 Task: Add a signature Cooper Powell containing Thank you for your support, Cooper Powell to email address softage.10@softage.net and add a label Social media marketing
Action: Mouse moved to (64, 98)
Screenshot: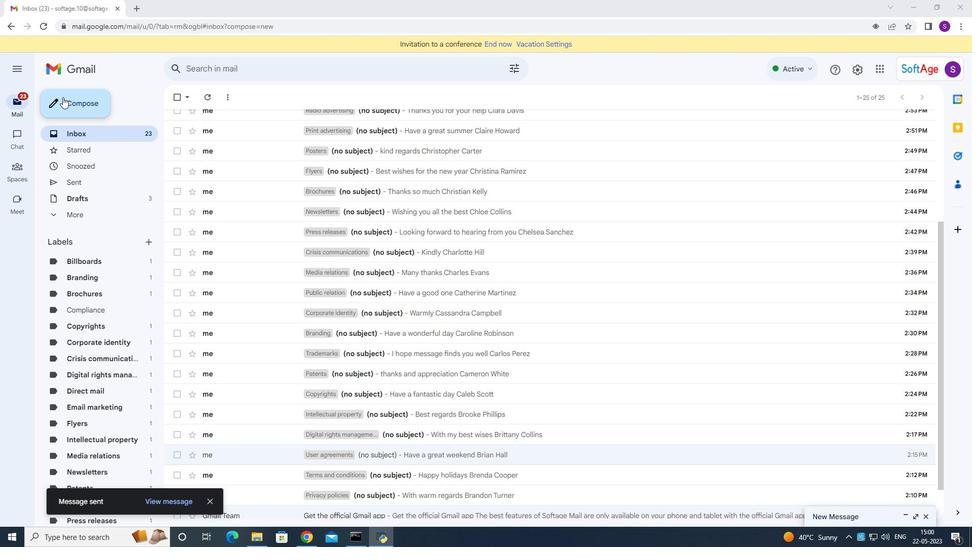 
Action: Mouse pressed left at (64, 98)
Screenshot: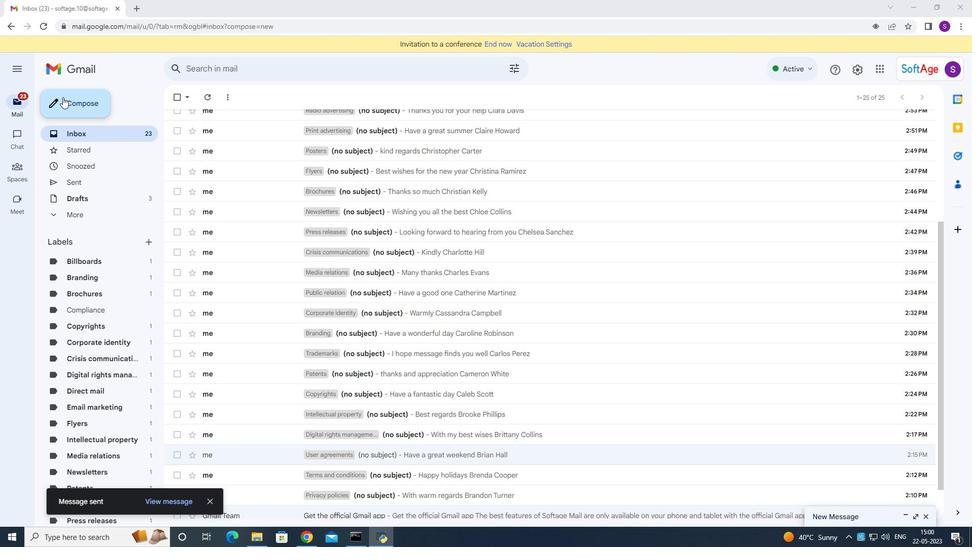 
Action: Mouse moved to (568, 244)
Screenshot: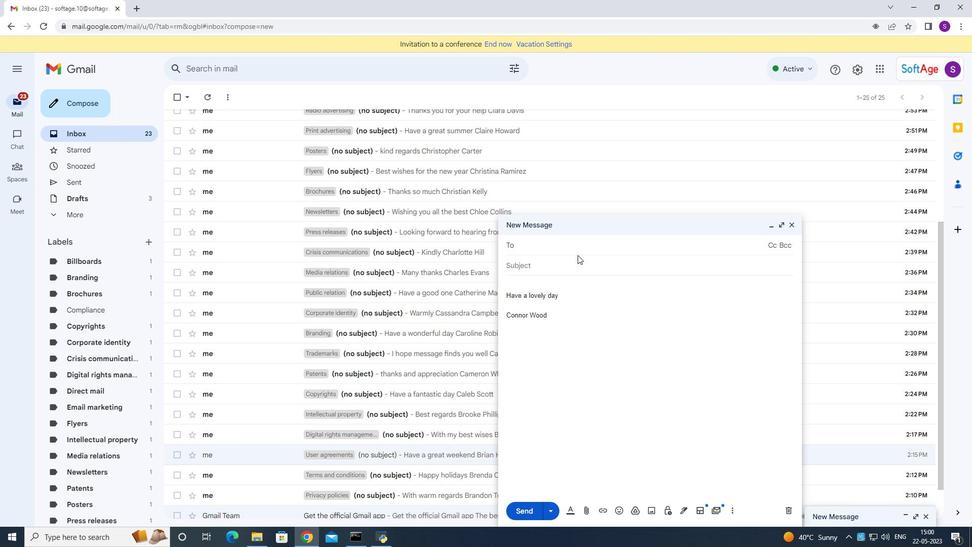 
Action: Mouse pressed left at (568, 244)
Screenshot: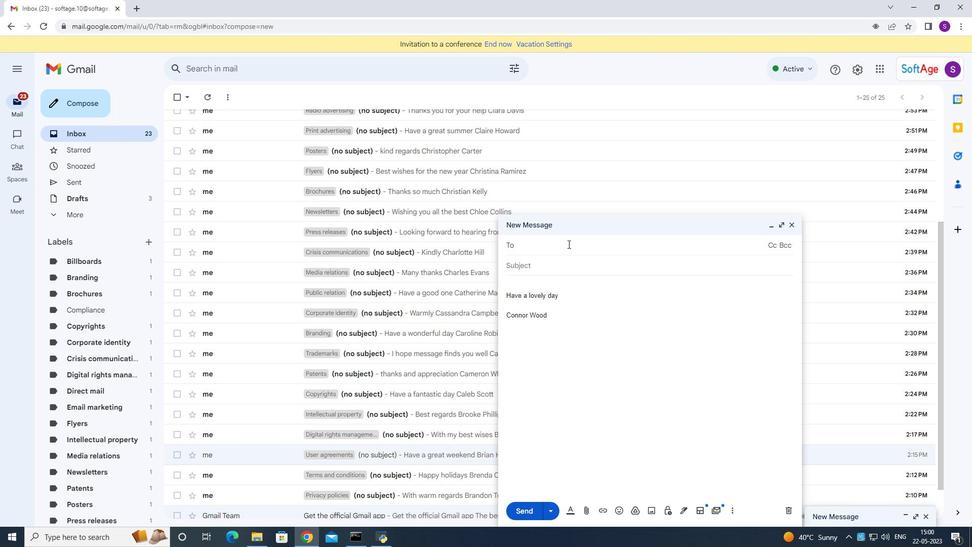 
Action: Mouse moved to (683, 510)
Screenshot: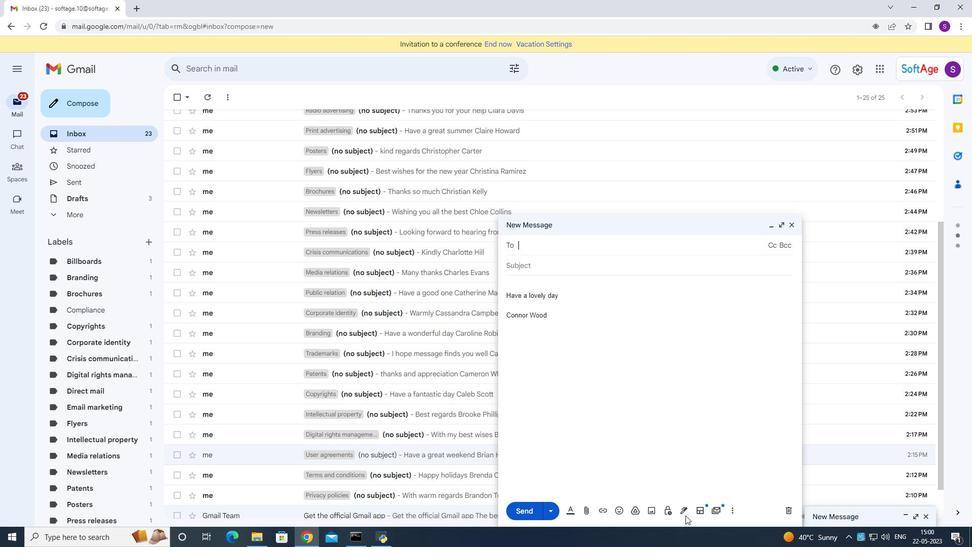 
Action: Mouse pressed left at (683, 510)
Screenshot: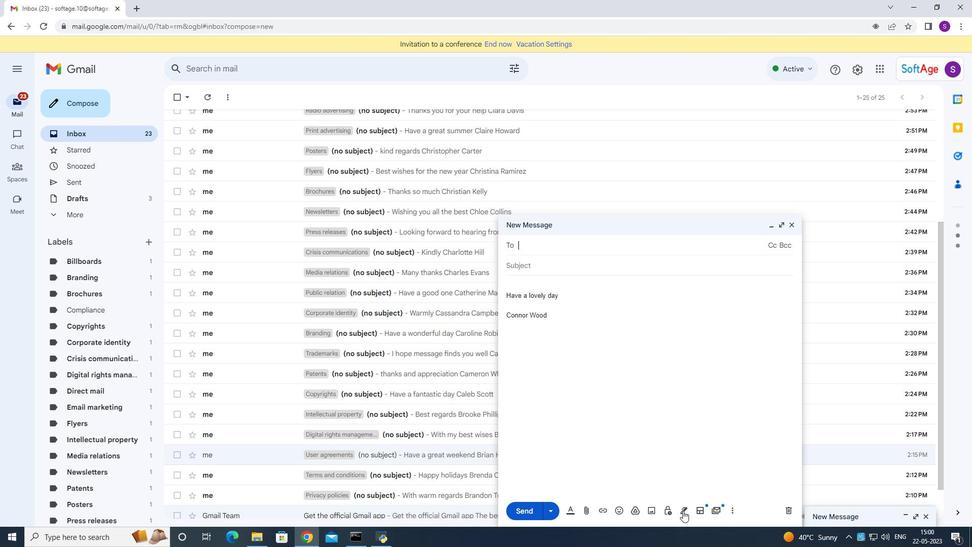 
Action: Mouse moved to (712, 452)
Screenshot: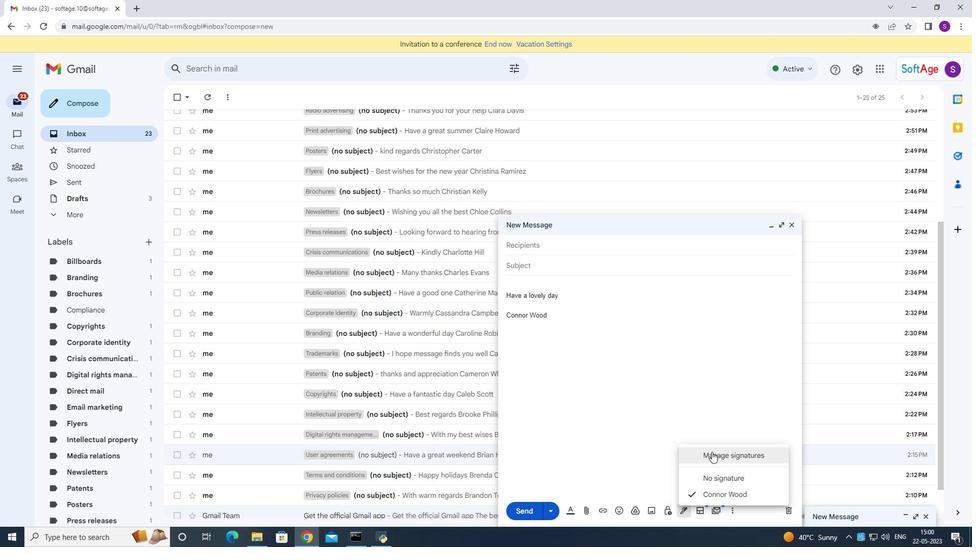 
Action: Mouse pressed left at (712, 452)
Screenshot: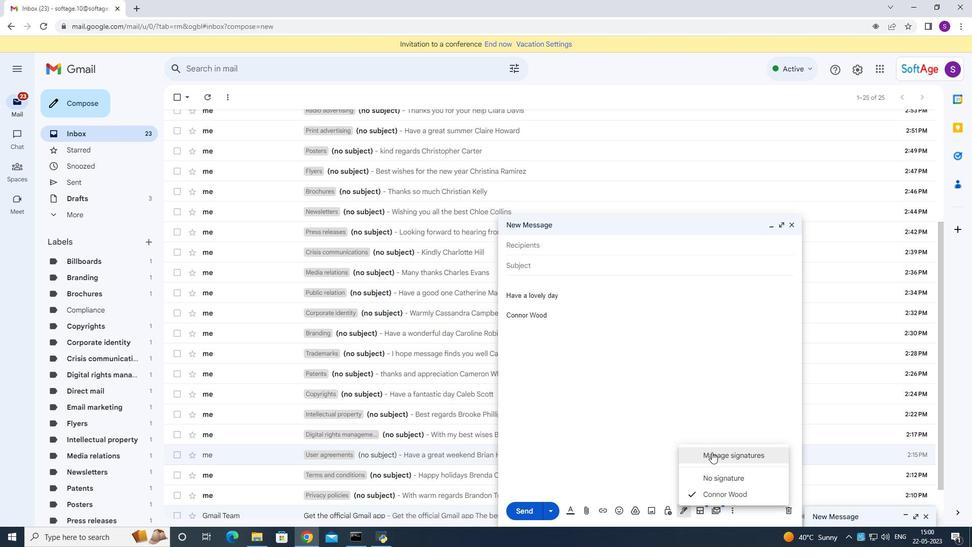 
Action: Mouse moved to (401, 203)
Screenshot: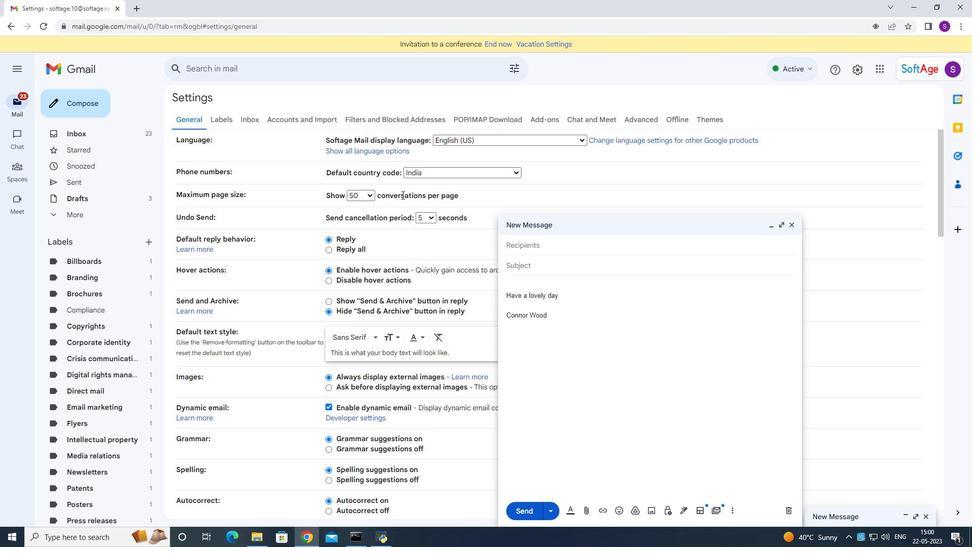 
Action: Mouse scrolled (401, 203) with delta (0, 0)
Screenshot: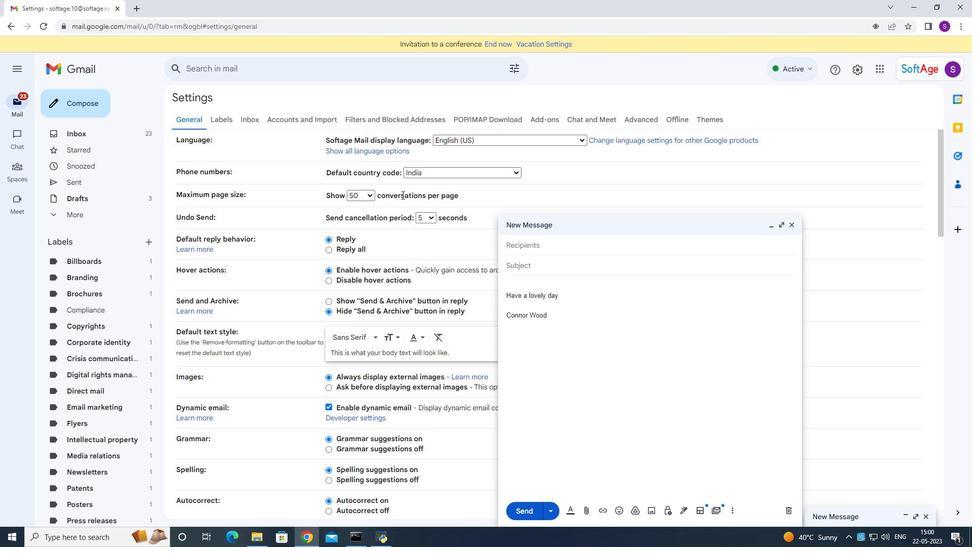 
Action: Mouse moved to (401, 208)
Screenshot: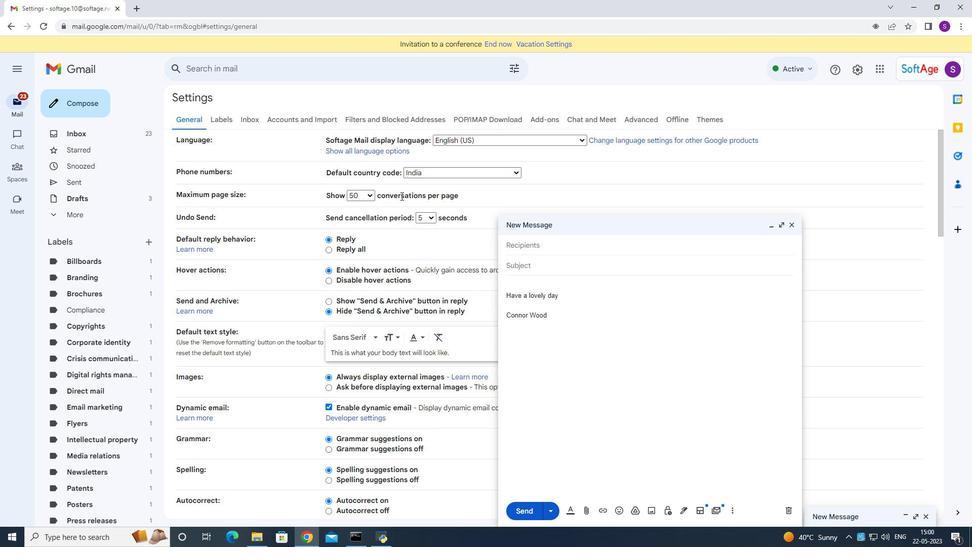 
Action: Mouse scrolled (401, 205) with delta (0, 0)
Screenshot: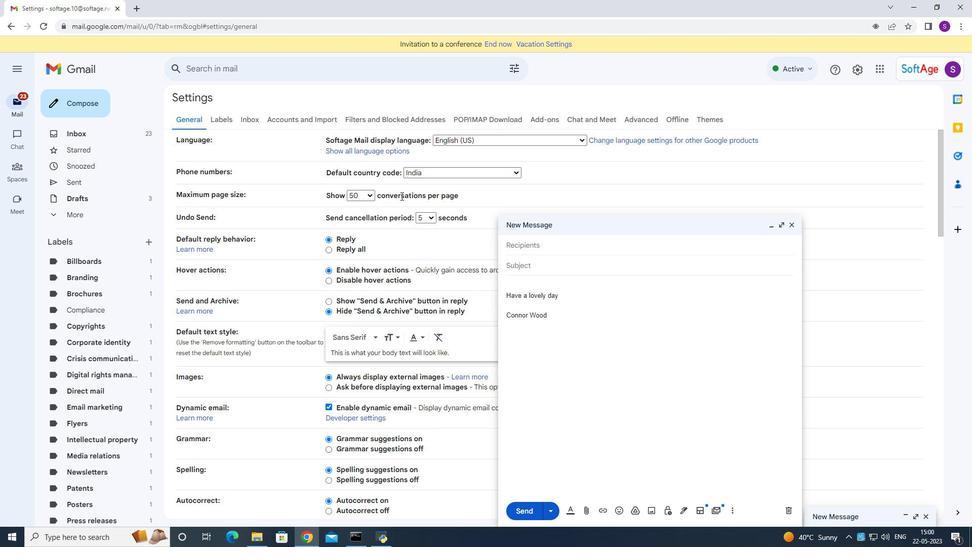 
Action: Mouse scrolled (401, 207) with delta (0, 0)
Screenshot: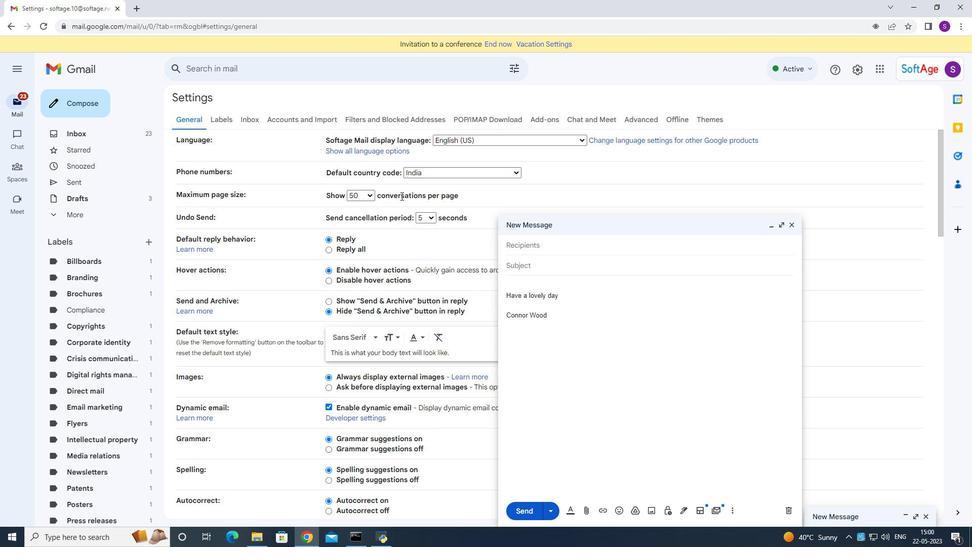 
Action: Mouse moved to (402, 209)
Screenshot: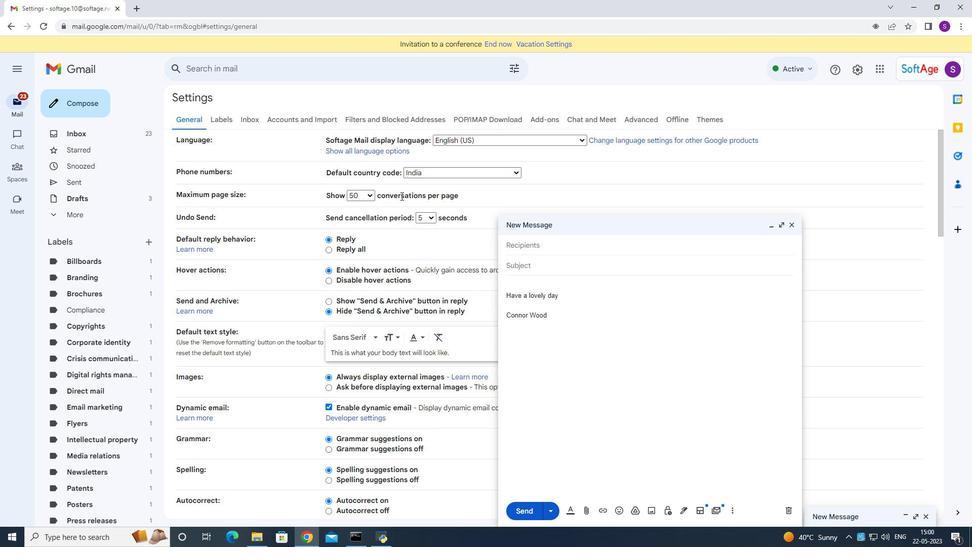 
Action: Mouse scrolled (401, 207) with delta (0, 0)
Screenshot: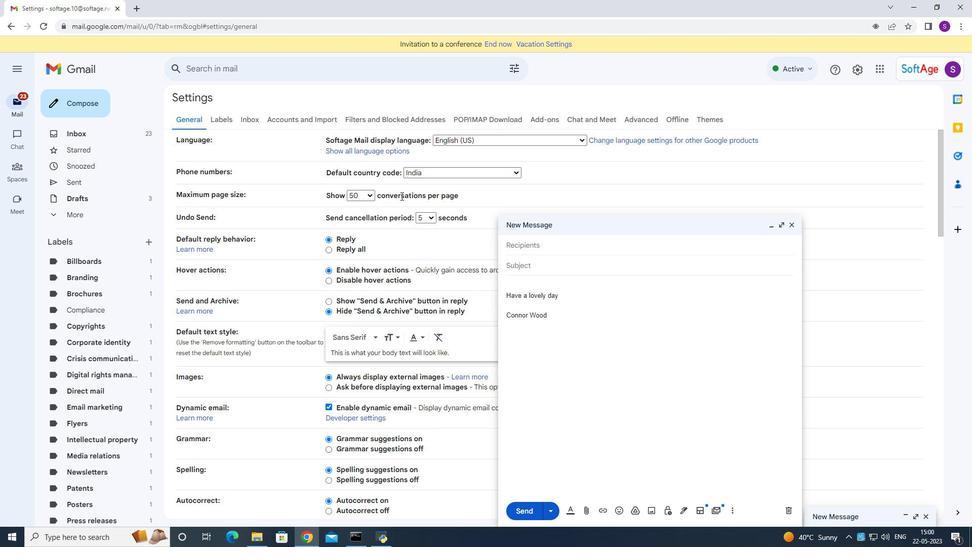 
Action: Mouse moved to (403, 213)
Screenshot: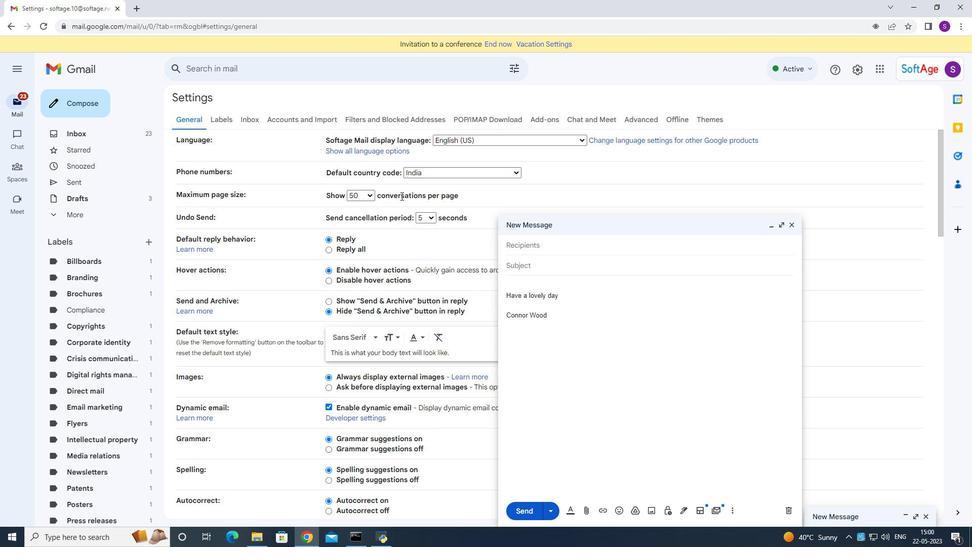 
Action: Mouse scrolled (402, 208) with delta (0, -1)
Screenshot: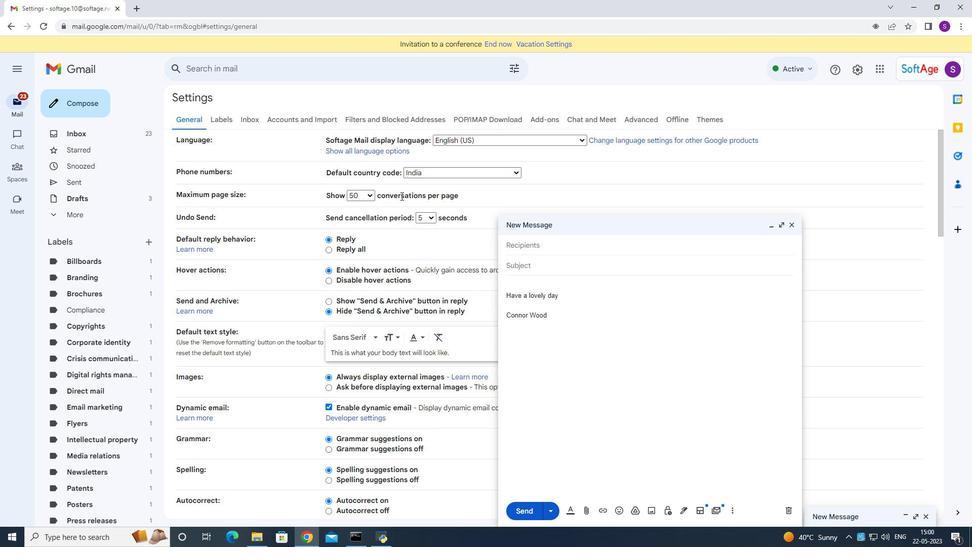 
Action: Mouse moved to (407, 246)
Screenshot: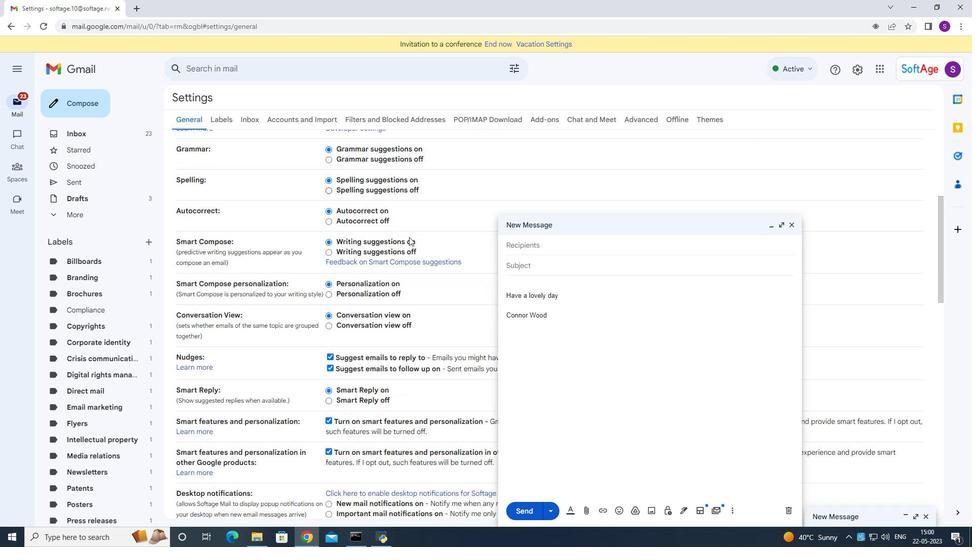 
Action: Mouse scrolled (407, 246) with delta (0, 0)
Screenshot: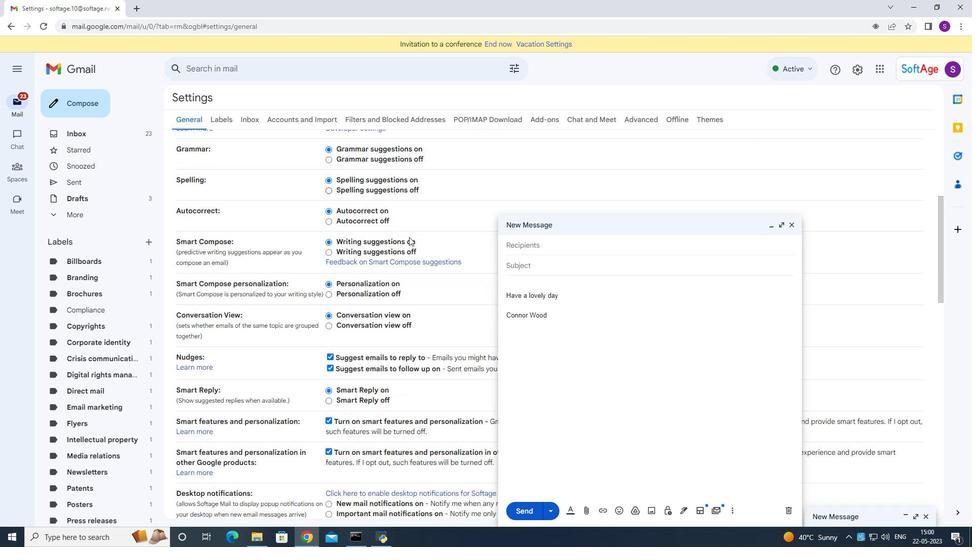 
Action: Mouse moved to (407, 252)
Screenshot: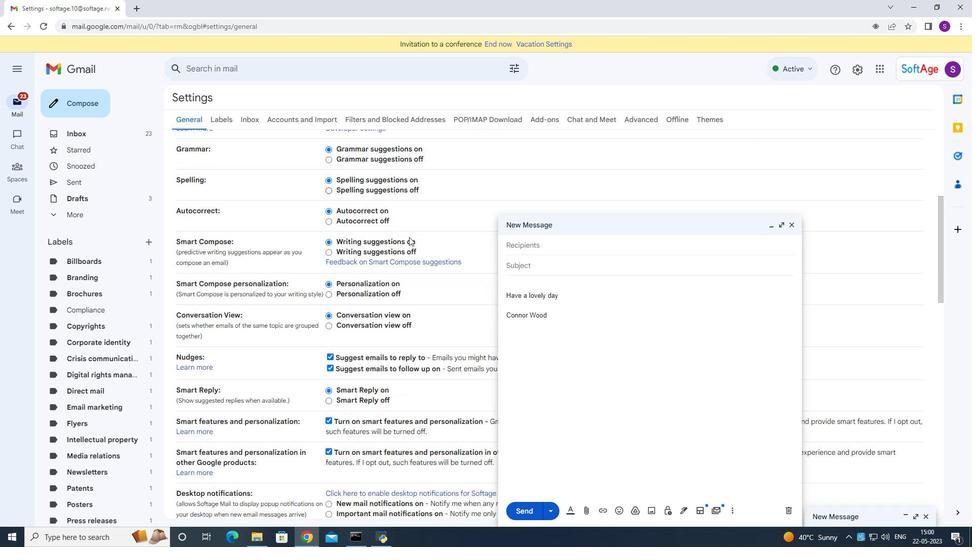 
Action: Mouse scrolled (407, 252) with delta (0, 0)
Screenshot: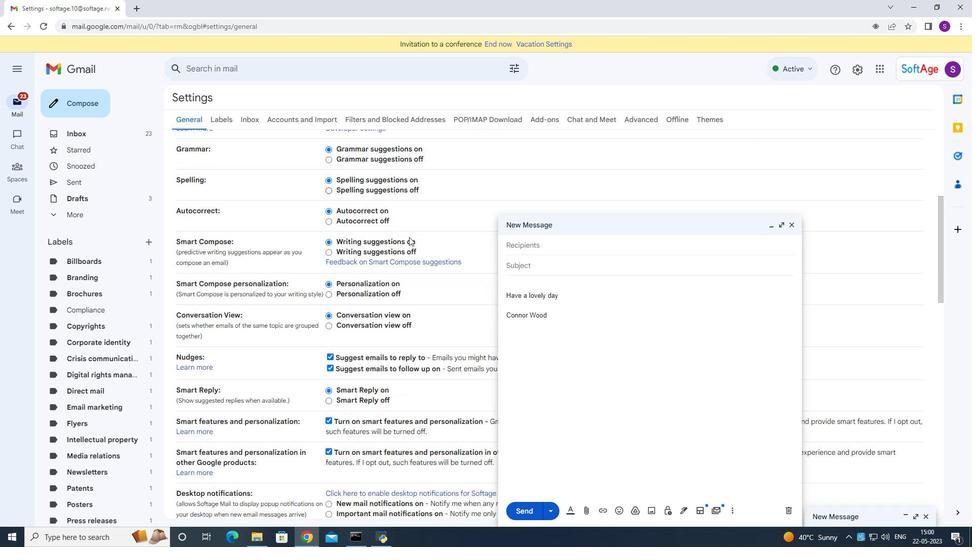 
Action: Mouse moved to (405, 261)
Screenshot: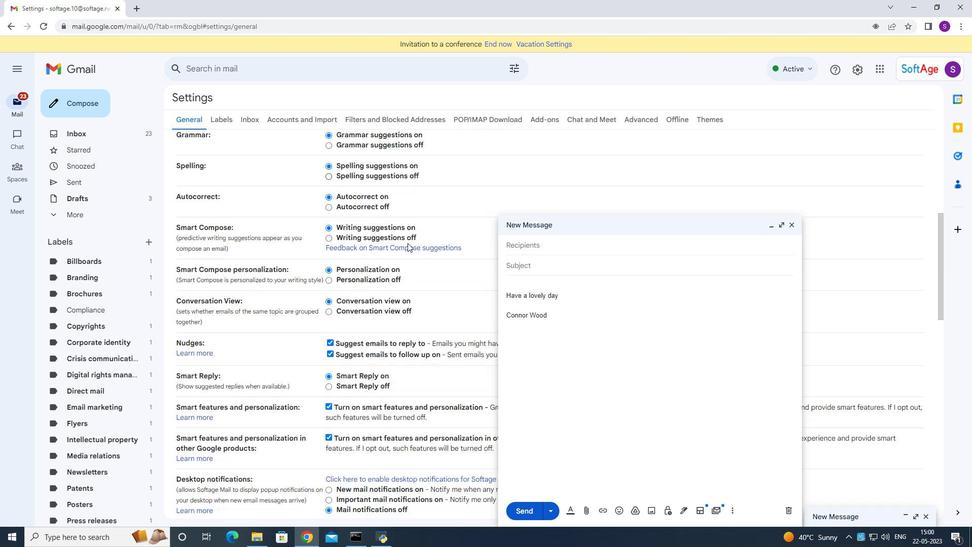 
Action: Mouse scrolled (405, 257) with delta (0, 0)
Screenshot: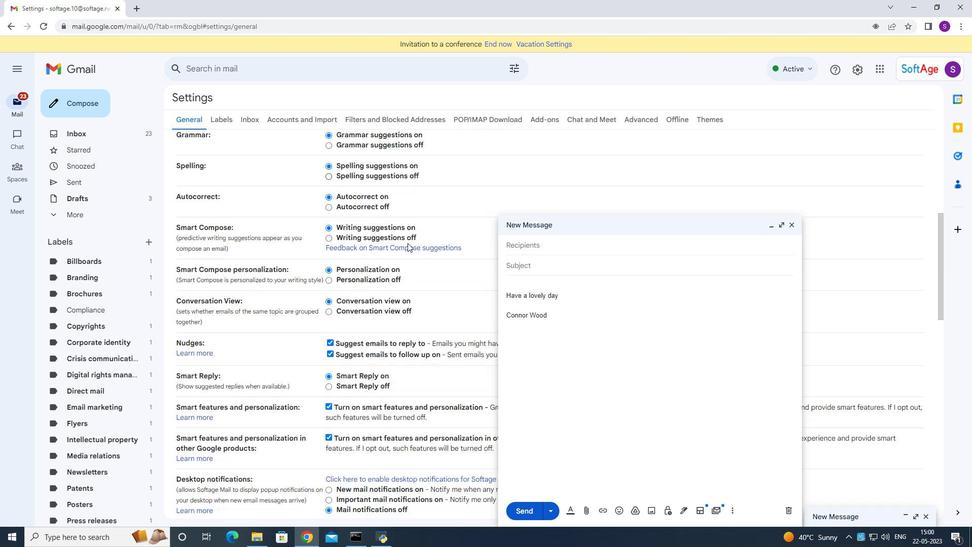 
Action: Mouse moved to (405, 265)
Screenshot: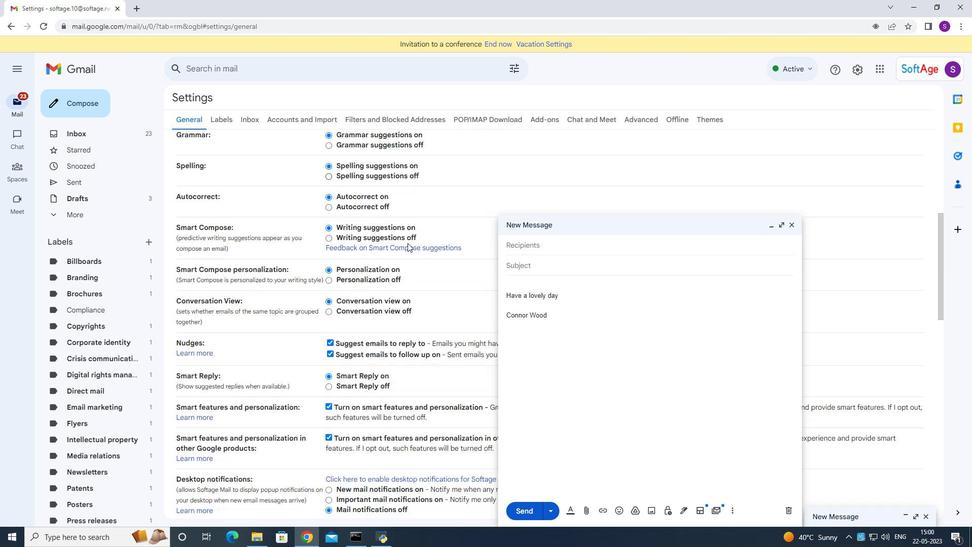
Action: Mouse scrolled (405, 260) with delta (0, 0)
Screenshot: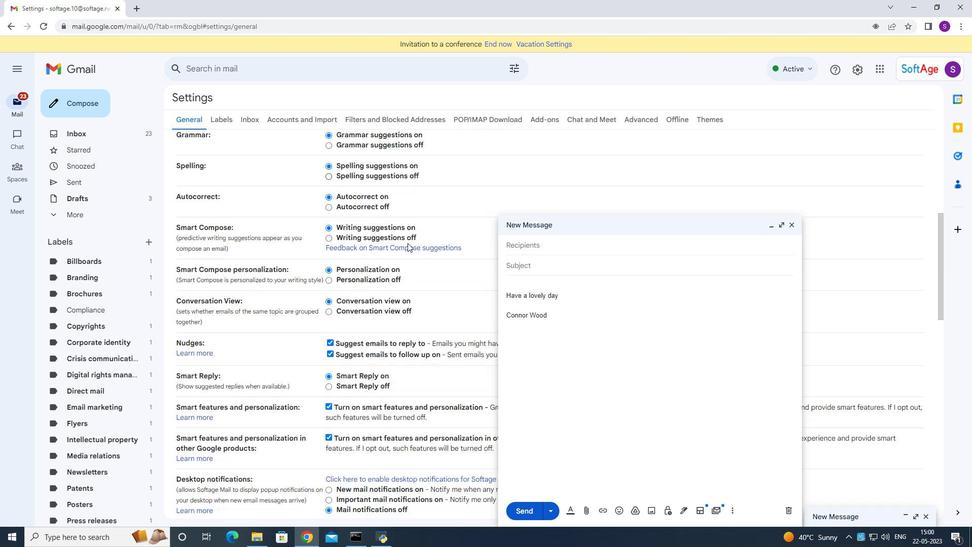 
Action: Mouse moved to (405, 269)
Screenshot: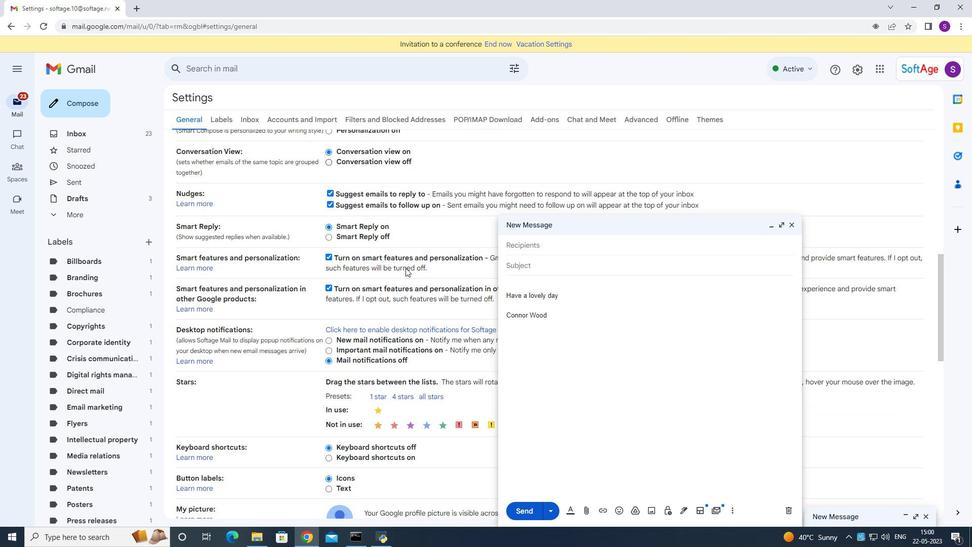 
Action: Mouse scrolled (405, 268) with delta (0, 0)
Screenshot: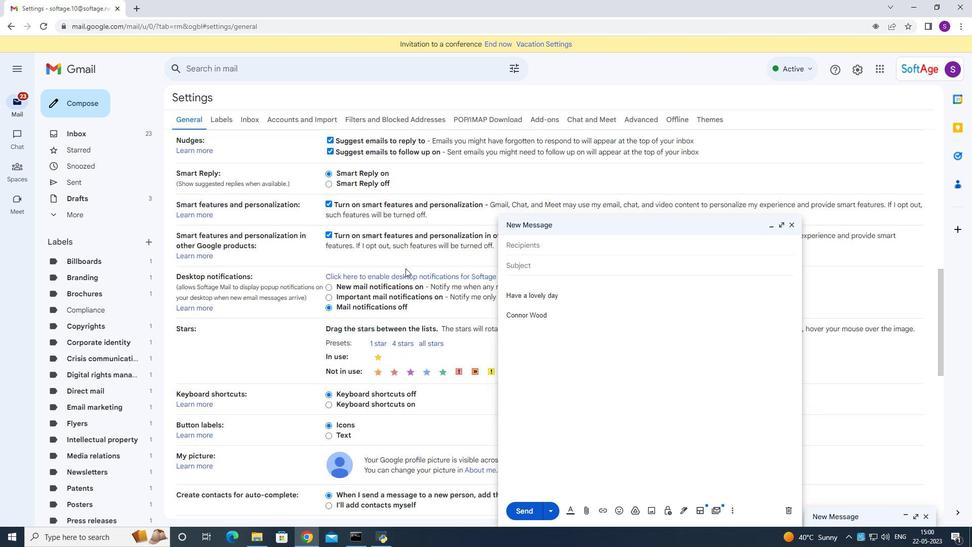 
Action: Mouse scrolled (405, 268) with delta (0, 0)
Screenshot: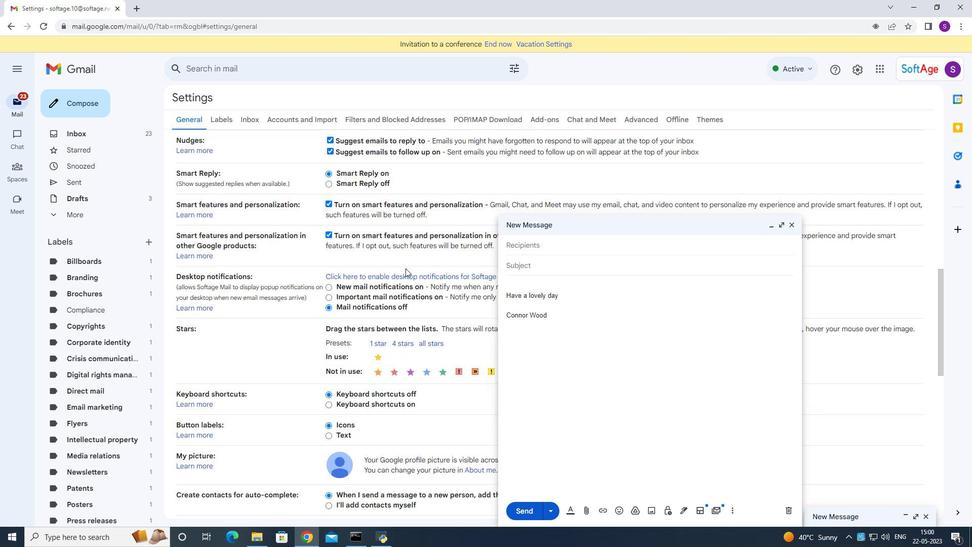 
Action: Mouse moved to (405, 269)
Screenshot: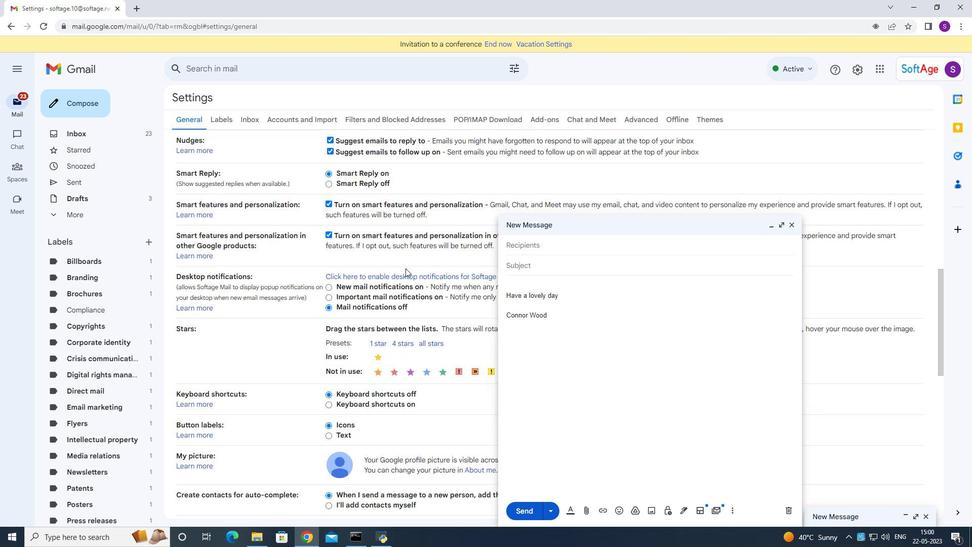 
Action: Mouse scrolled (405, 269) with delta (0, 0)
Screenshot: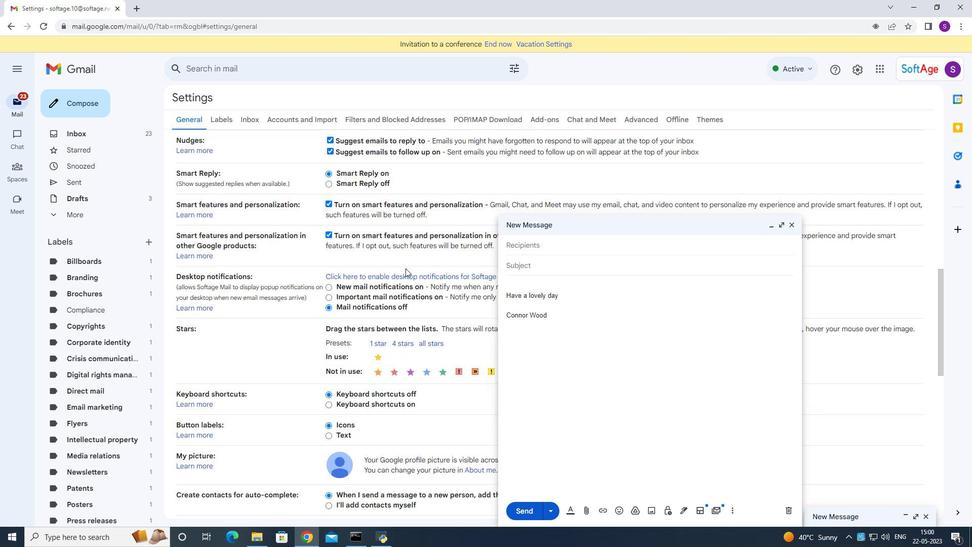 
Action: Mouse moved to (405, 269)
Screenshot: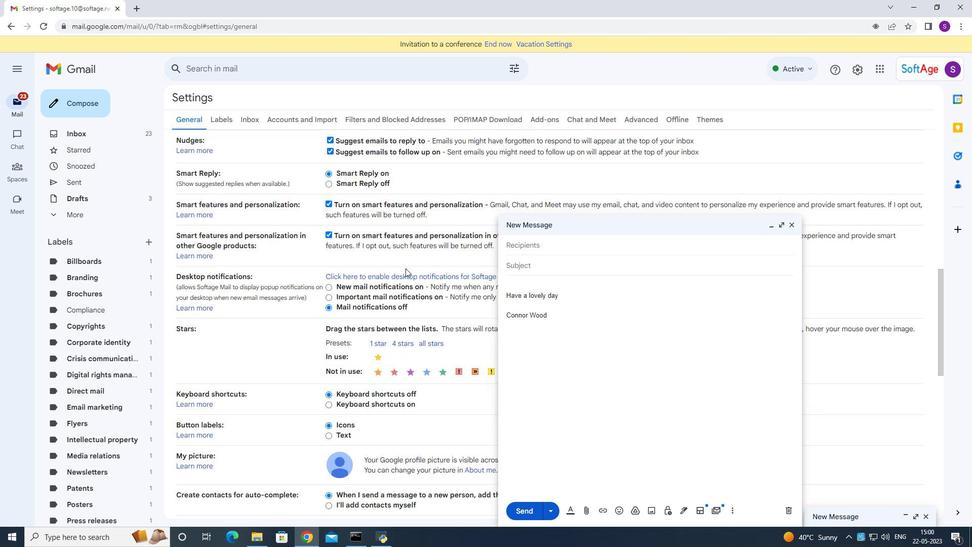 
Action: Mouse scrolled (405, 269) with delta (0, 0)
Screenshot: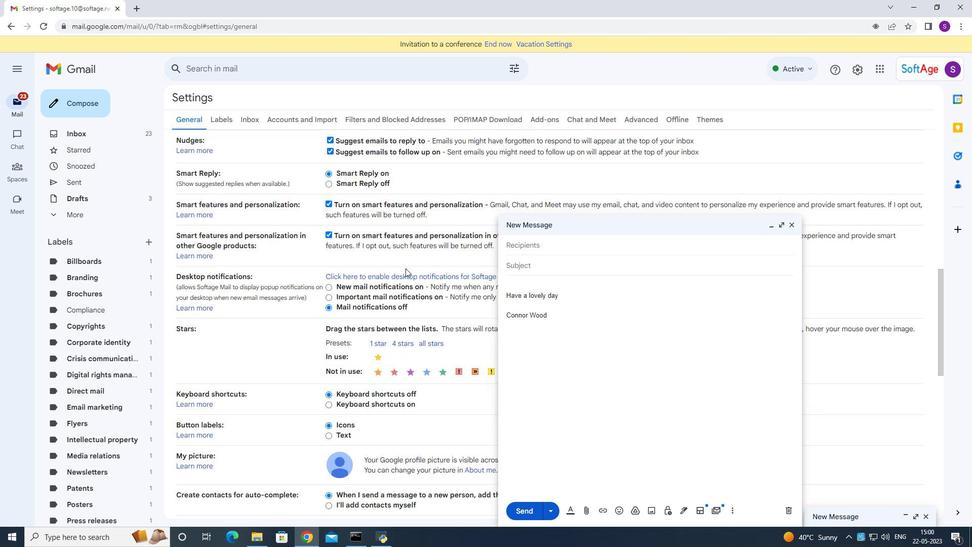 
Action: Mouse scrolled (405, 269) with delta (0, 0)
Screenshot: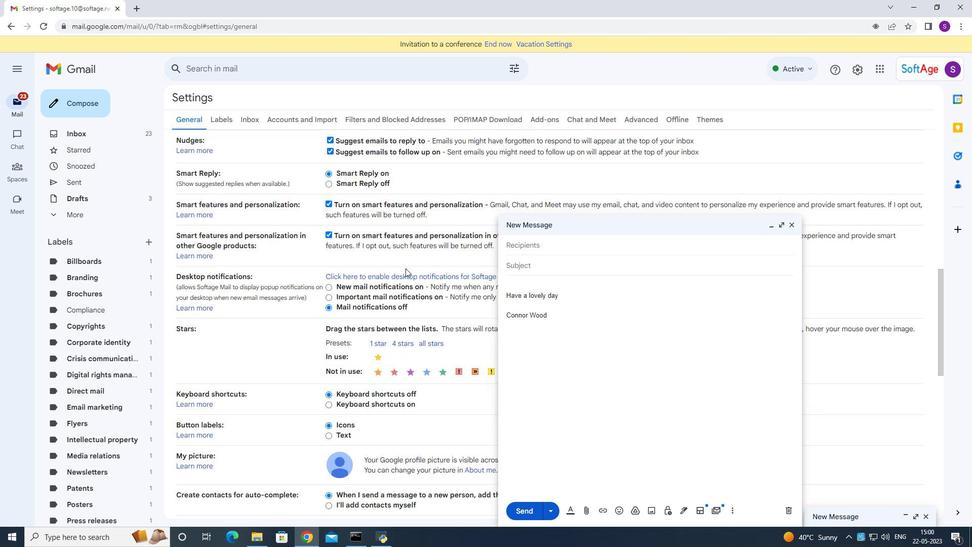 
Action: Mouse moved to (398, 270)
Screenshot: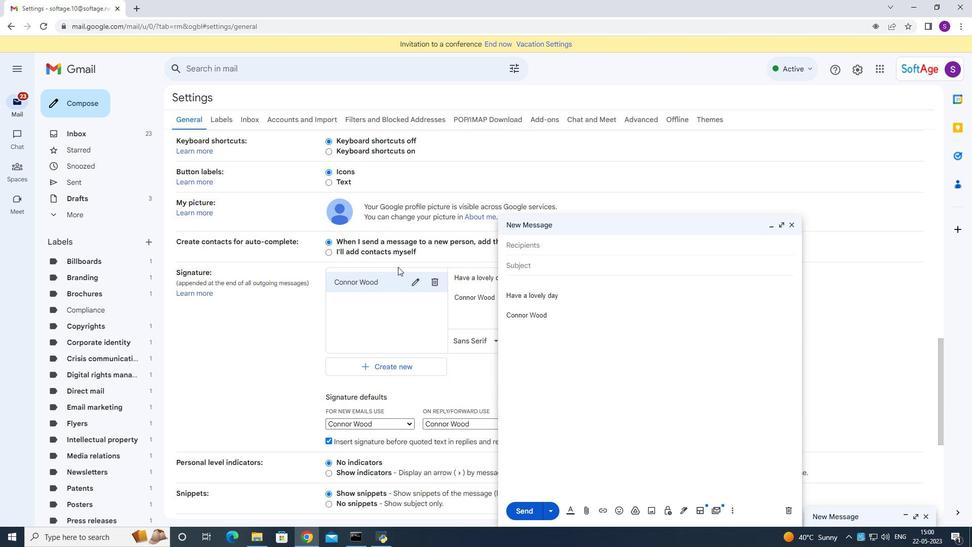 
Action: Mouse scrolled (398, 270) with delta (0, 0)
Screenshot: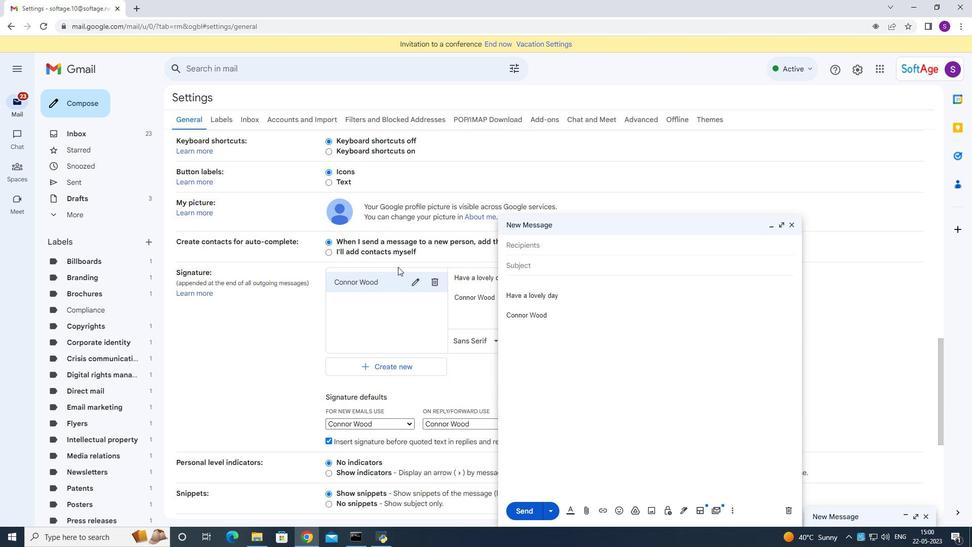 
Action: Mouse moved to (398, 272)
Screenshot: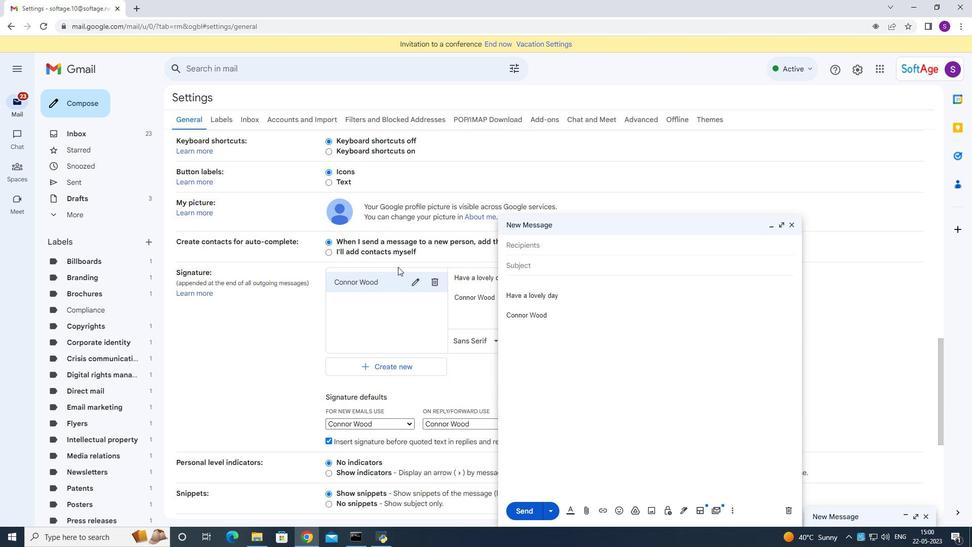 
Action: Mouse scrolled (398, 271) with delta (0, 0)
Screenshot: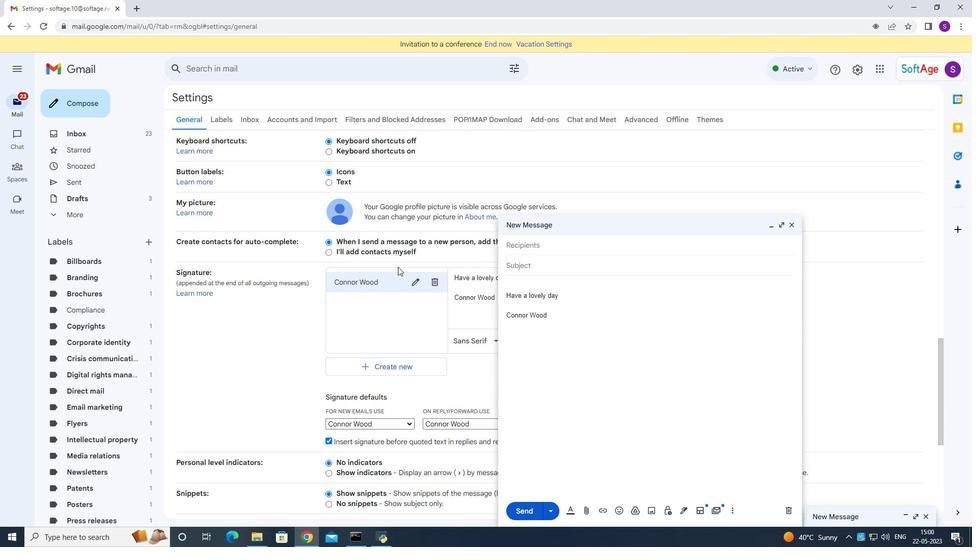 
Action: Mouse scrolled (398, 271) with delta (0, 0)
Screenshot: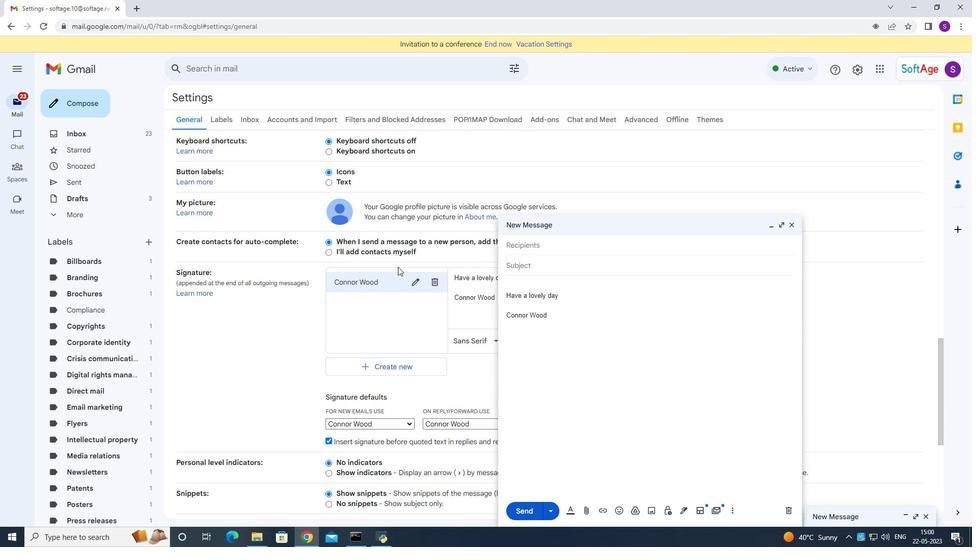 
Action: Mouse scrolled (398, 271) with delta (0, 0)
Screenshot: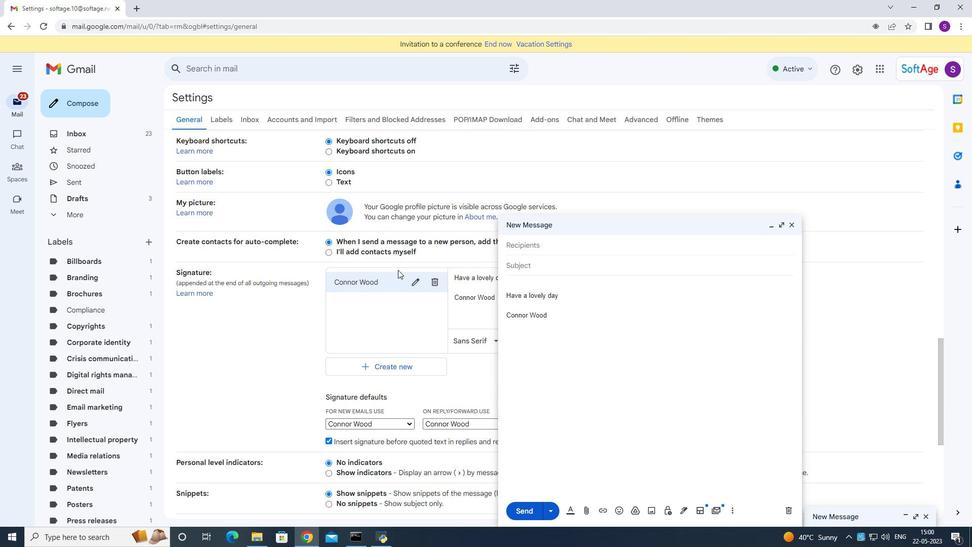 
Action: Mouse moved to (418, 233)
Screenshot: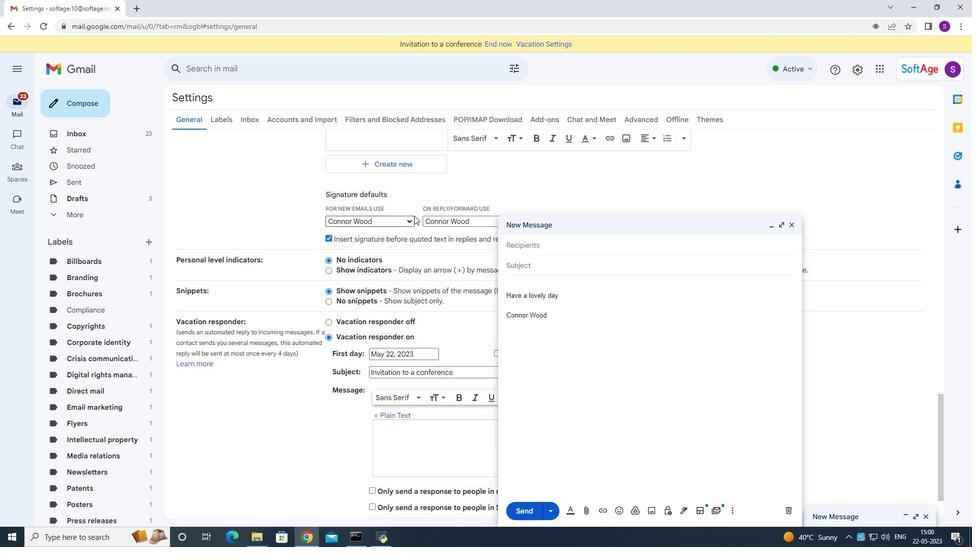 
Action: Mouse scrolled (418, 234) with delta (0, 0)
Screenshot: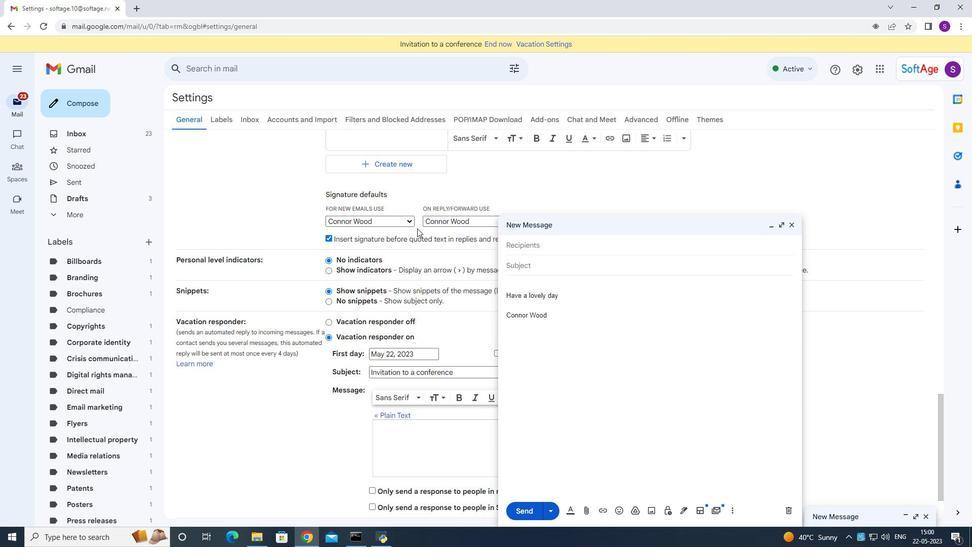
Action: Mouse moved to (418, 234)
Screenshot: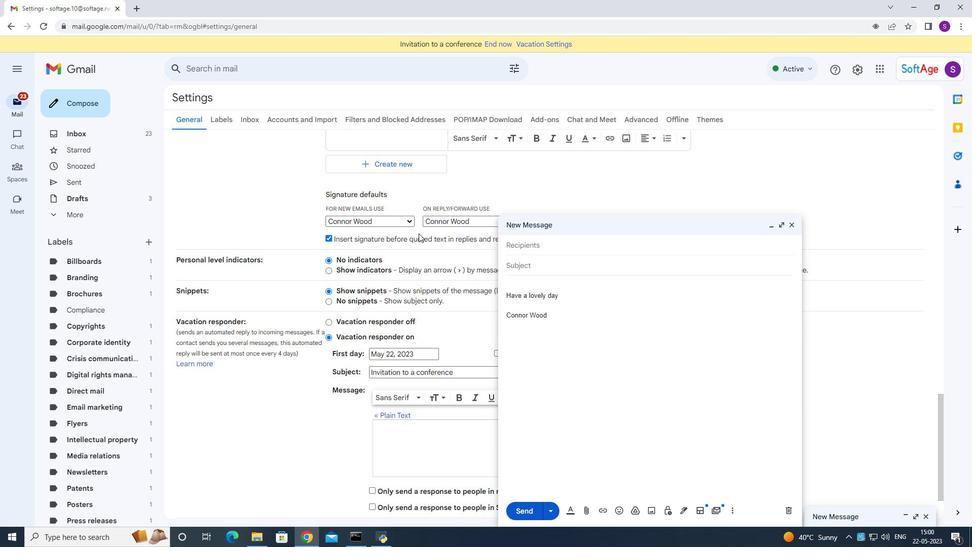 
Action: Mouse scrolled (418, 234) with delta (0, 0)
Screenshot: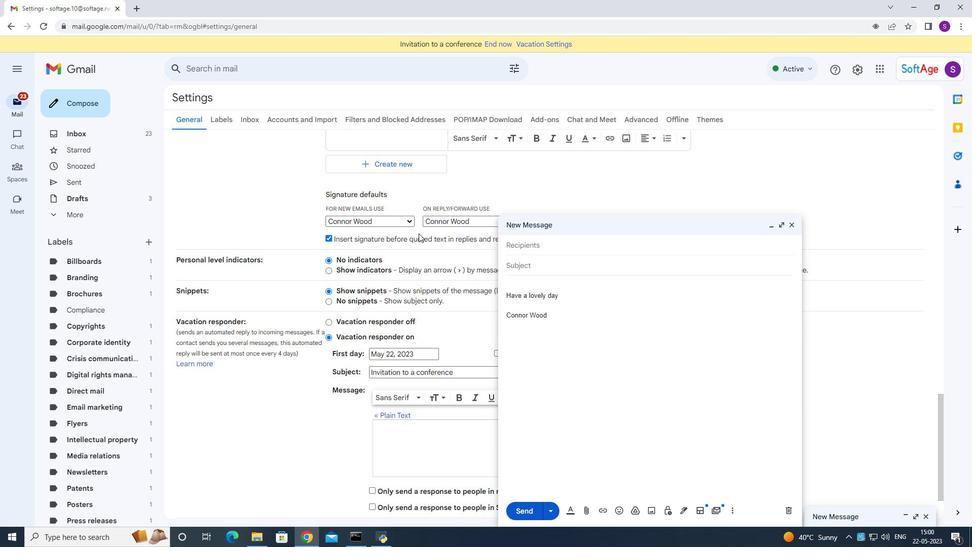 
Action: Mouse moved to (418, 241)
Screenshot: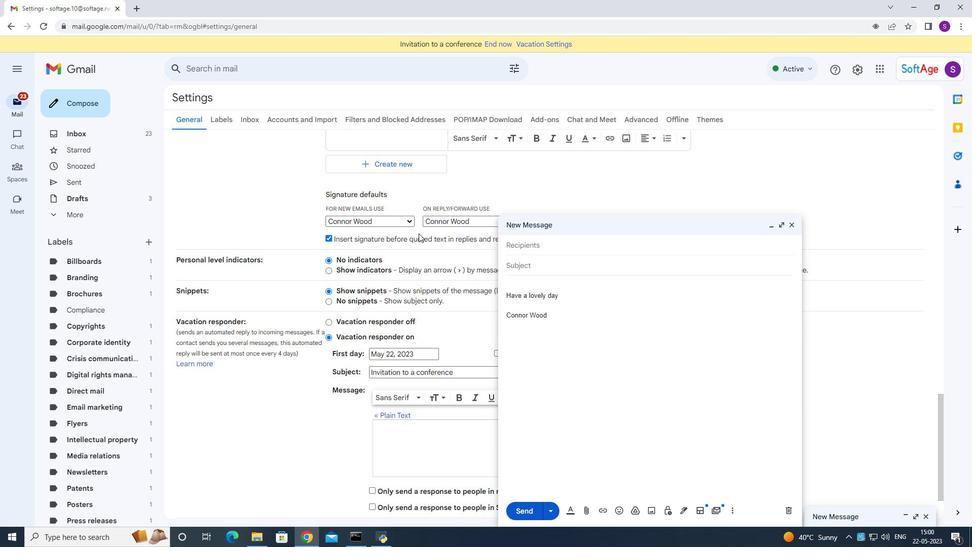 
Action: Mouse scrolled (418, 234) with delta (0, 0)
Screenshot: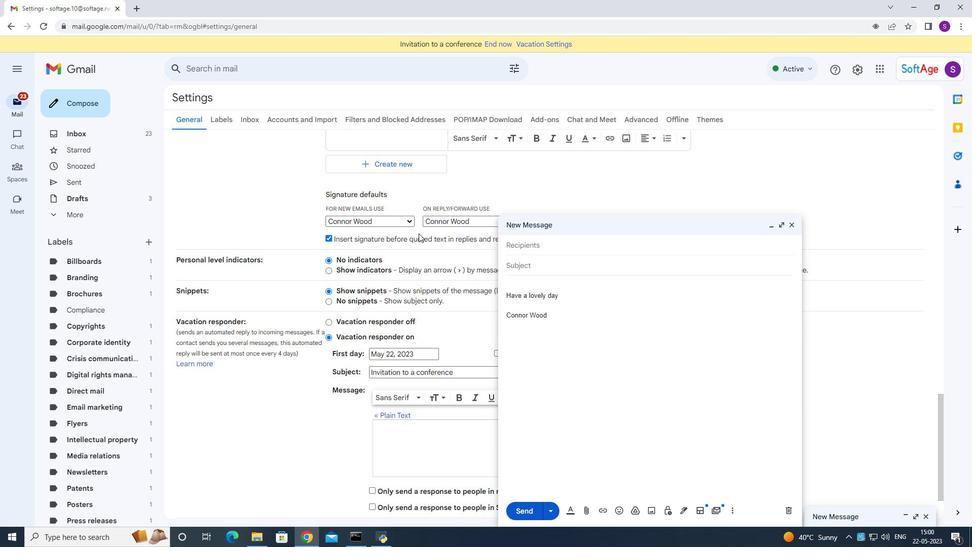 
Action: Mouse moved to (415, 231)
Screenshot: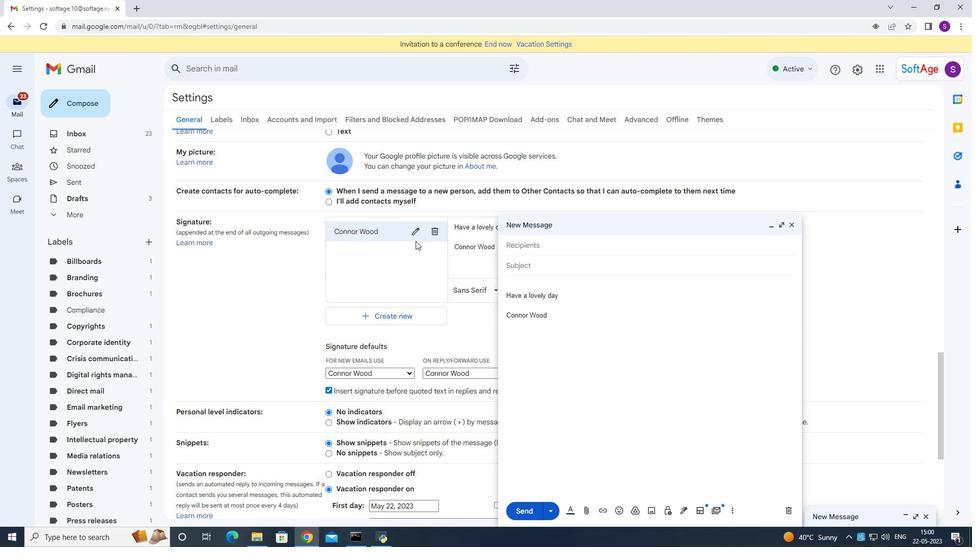 
Action: Mouse pressed left at (415, 231)
Screenshot: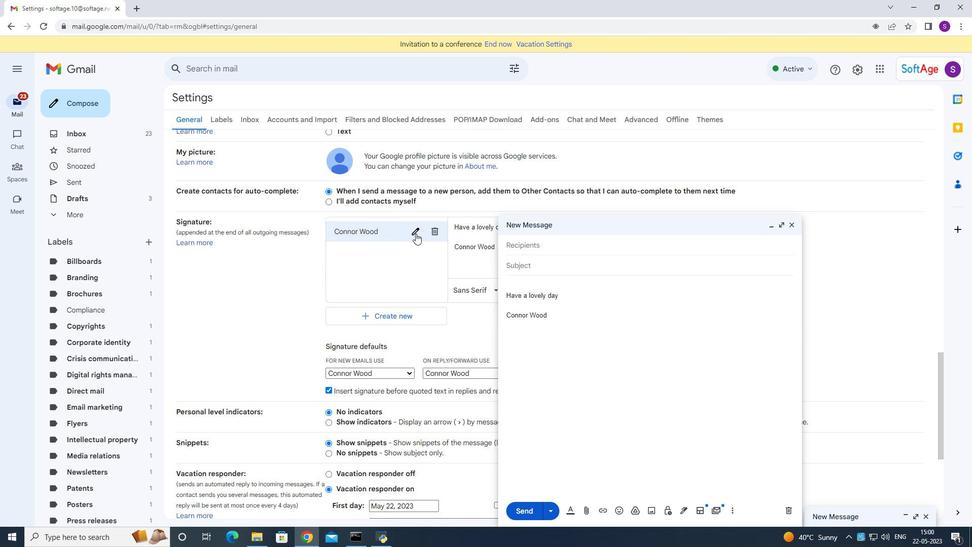 
Action: Mouse moved to (415, 229)
Screenshot: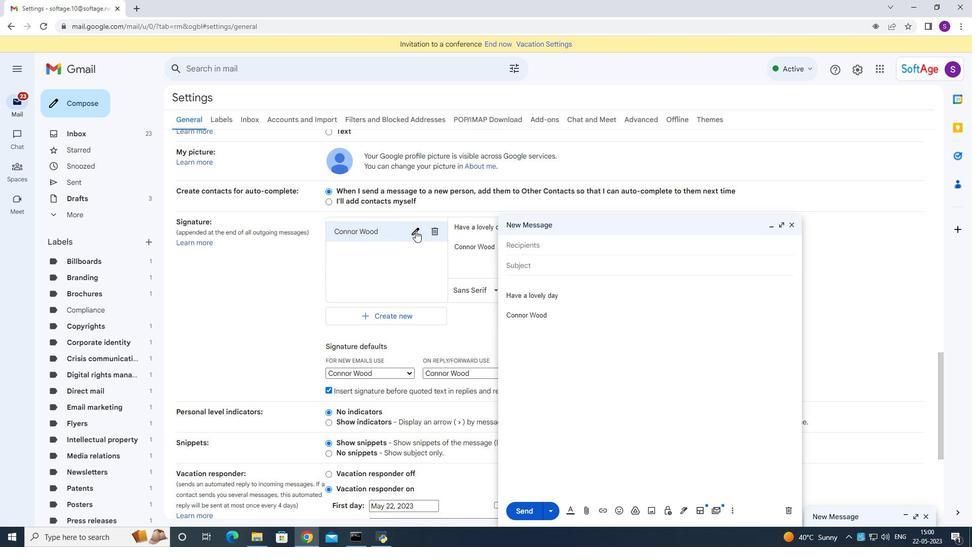 
Action: Key pressed ctrl+A<Key.backspace><Key.shift><Key.shift><Key.shift><Key.shift><Key.shift><Key.shift><Key.shift><Key.shift><Key.shift><Key.shift><Key.shift><Key.shift><Key.shift><Key.shift><Key.shift><Key.shift><Key.shift><Key.shift><Key.shift><Key.shift><Key.shift><Key.shift><Key.shift><Key.shift><Key.shift><Key.shift><Key.shift><Key.shift><Key.shift><Key.shift><Key.shift><Key.shift><Key.shift><Key.shift><Key.shift><Key.shift><Key.shift><Key.shift><Key.shift><Key.shift><Key.shift><Key.shift><Key.shift><Key.shift><Key.shift><Key.shift><Key.shift><Key.shift><Key.shift><Key.shift><Key.shift><Key.shift><Key.shift><Key.shift><Key.shift><Key.shift><Key.shift><Key.shift><Key.shift><Key.shift><Key.shift><Key.shift><Key.shift><Key.shift><Key.shift><Key.shift><Key.shift><Key.shift><Key.shift><Key.shift><Key.shift><Key.shift><Key.shift><Key.shift><Key.shift><Key.shift><Key.shift><Key.shift><Key.shift><Key.shift><Key.shift><Key.shift><Key.shift><Key.shift><Key.shift><Key.shift><Key.shift><Key.shift><Key.shift><Key.shift><Key.shift><Key.shift><Key.shift><Key.shift><Key.shift><Key.shift><Key.shift><Key.shift><Key.shift><Key.shift>Cooper<Key.space><Key.shift>Powell<Key.space>
Screenshot: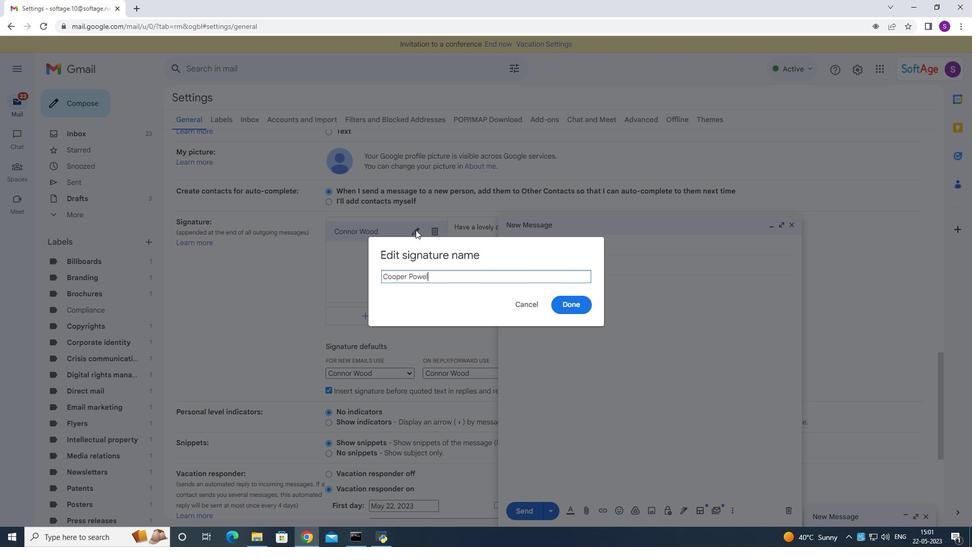 
Action: Mouse moved to (575, 306)
Screenshot: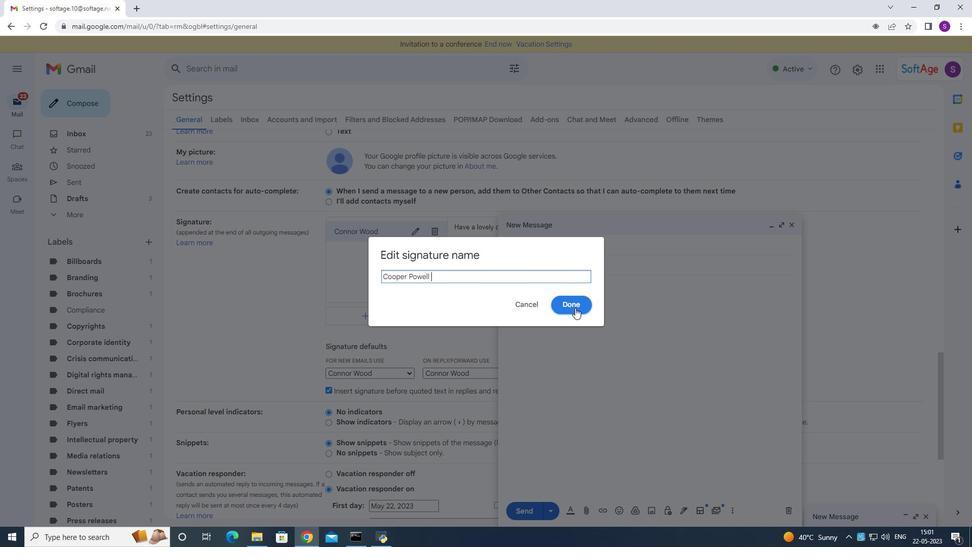 
Action: Mouse pressed left at (575, 306)
Screenshot: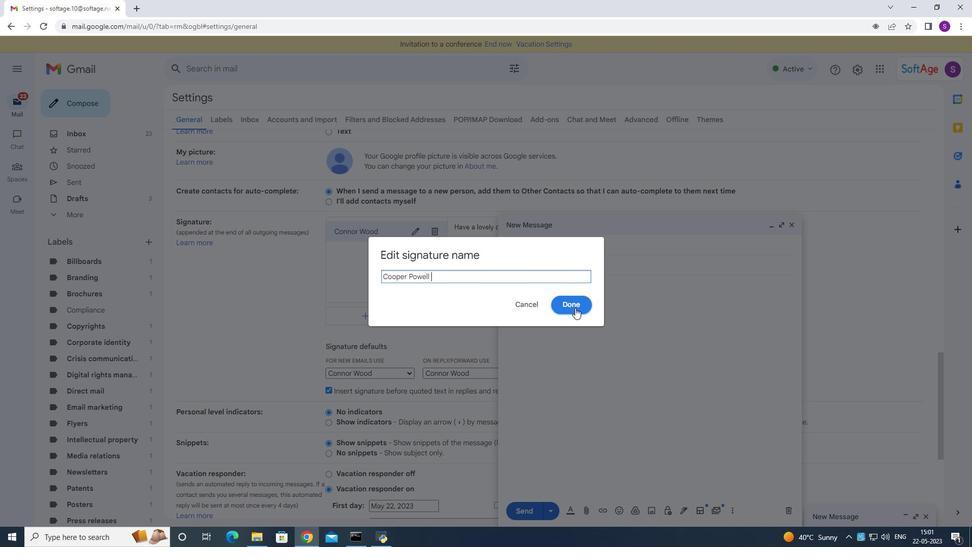
Action: Mouse moved to (597, 219)
Screenshot: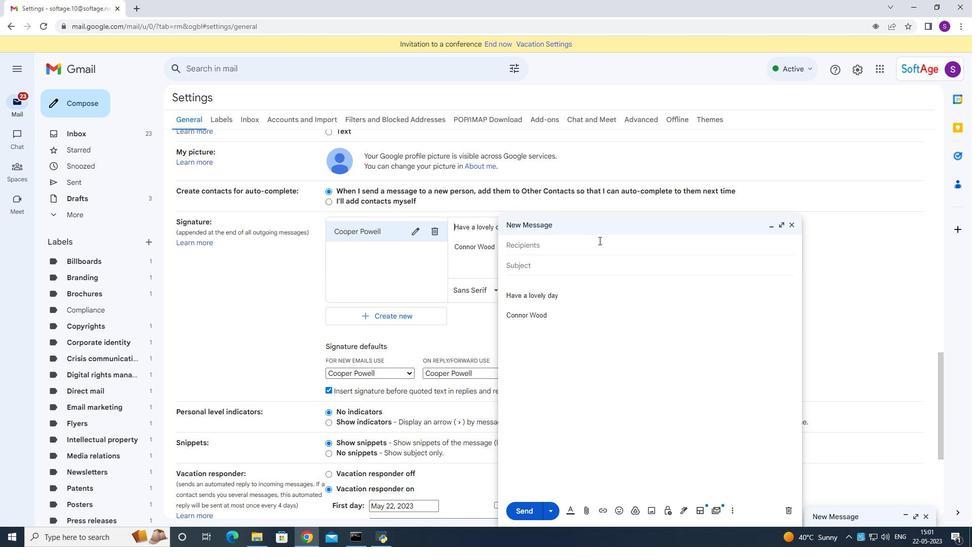 
Action: Mouse pressed left at (597, 219)
Screenshot: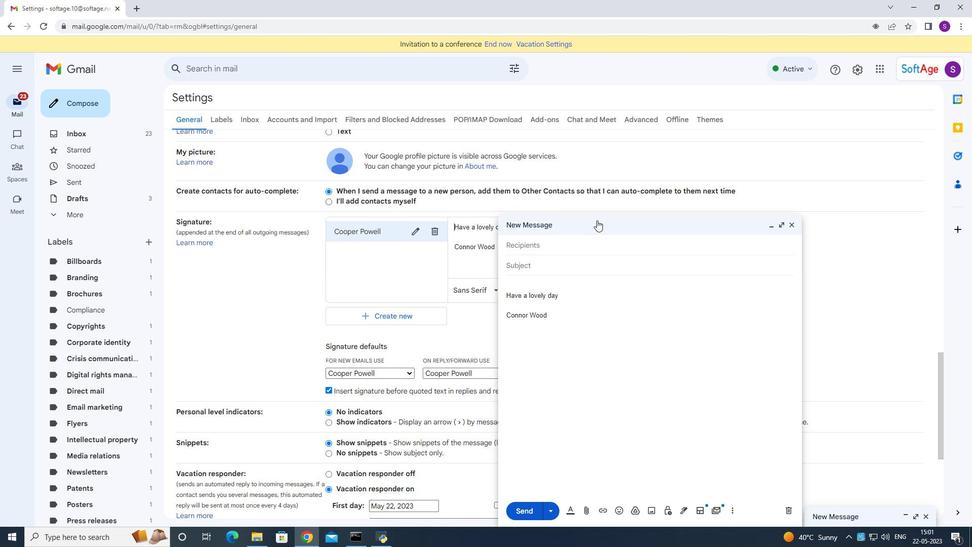 
Action: Mouse moved to (791, 221)
Screenshot: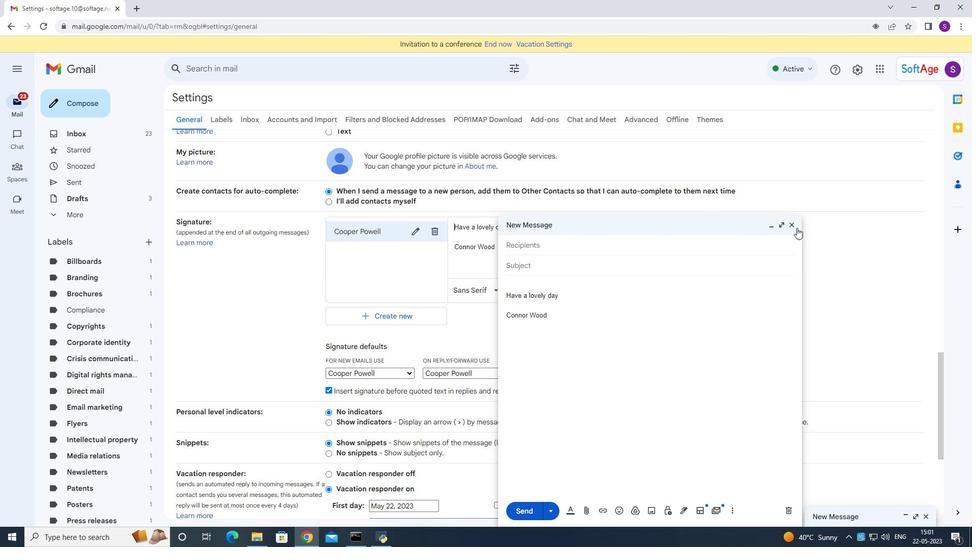 
Action: Mouse pressed left at (791, 221)
Screenshot: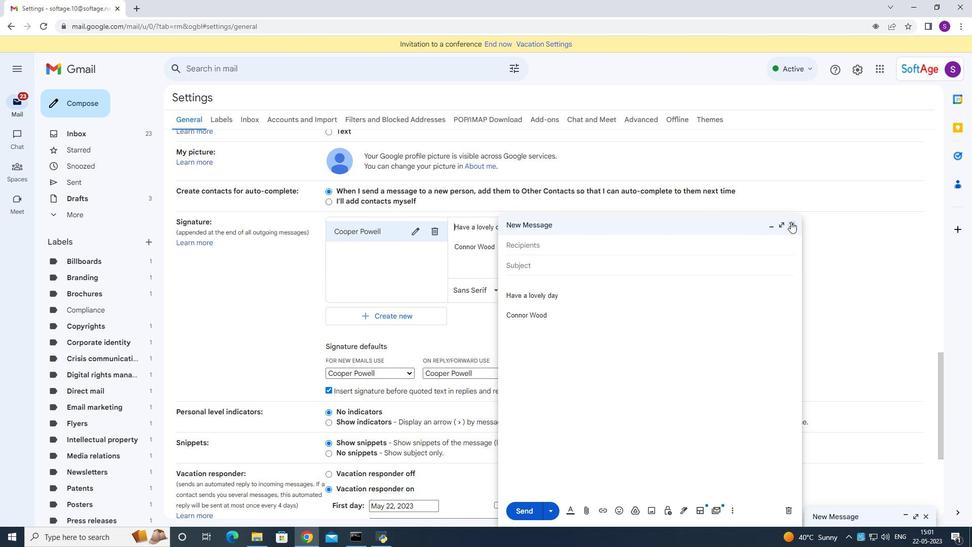 
Action: Mouse moved to (481, 246)
Screenshot: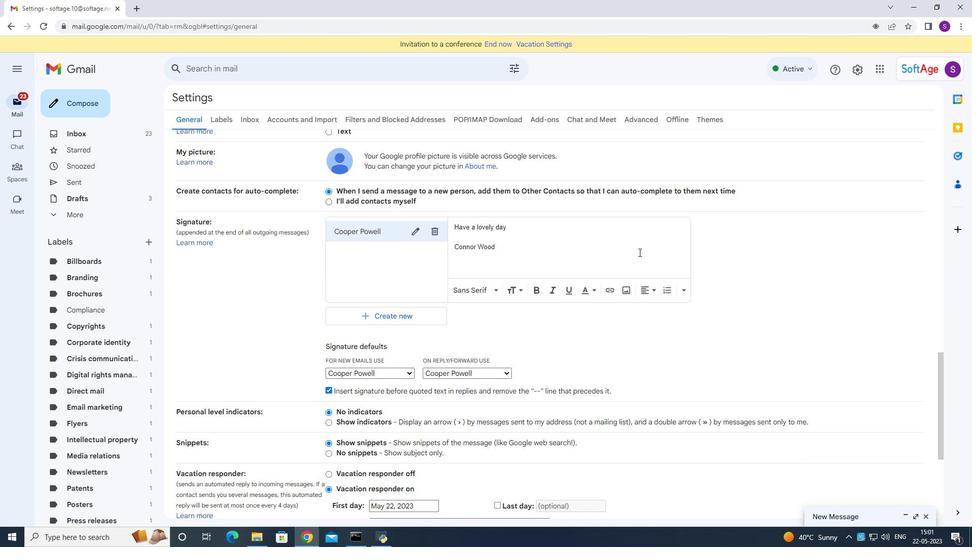
Action: Mouse pressed left at (481, 246)
Screenshot: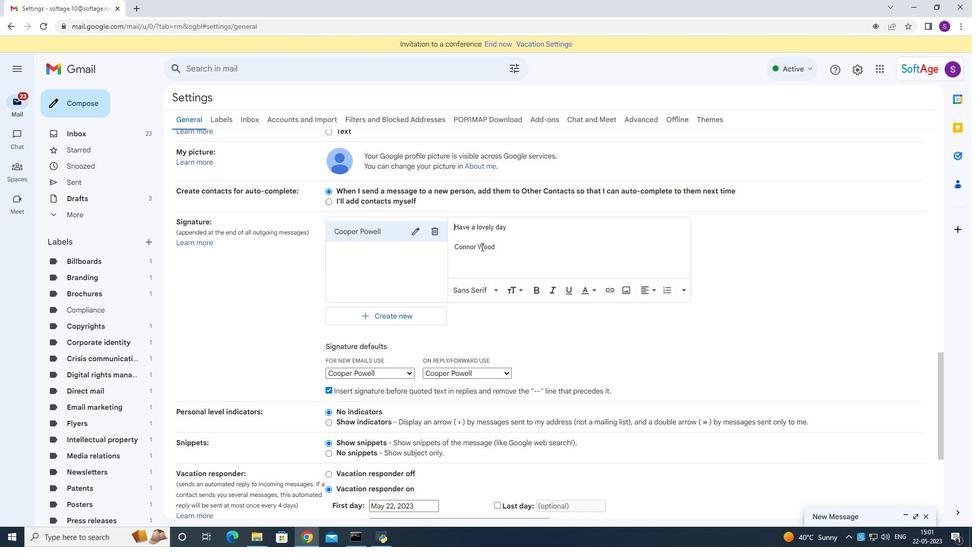 
Action: Key pressed ctrl+A<Key.backspace><Key.shift>Thanks<Key.space>oyu<Key.space><Key.backspace><Key.backspace><Key.backspace><Key.backspace>u<Key.backspace>you<Key.space>for<Key.space>your<Key.space>support<Key.enter><Key.enter><Key.shift>Cooper<Key.space><Key.shift>Powell<Key.space>
Screenshot: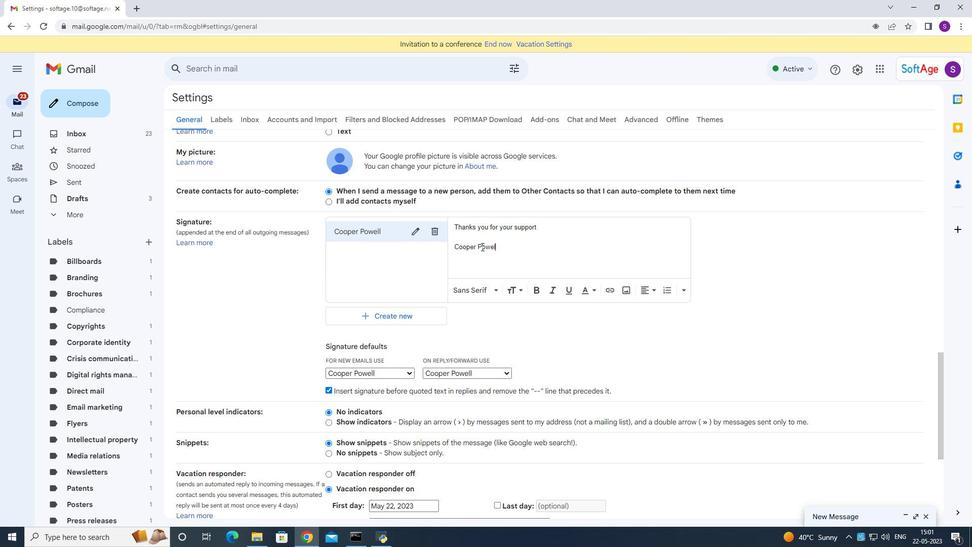 
Action: Mouse moved to (554, 272)
Screenshot: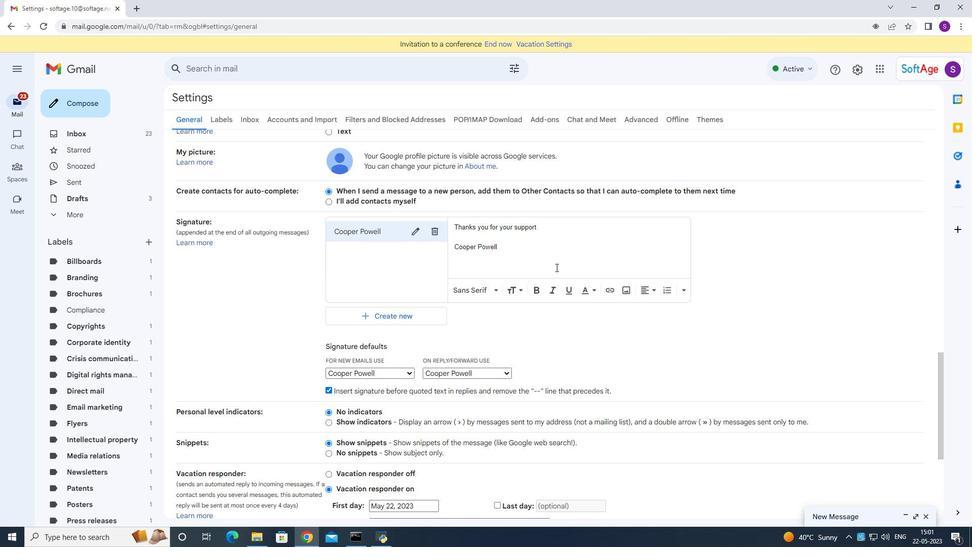 
Action: Mouse scrolled (554, 271) with delta (0, 0)
Screenshot: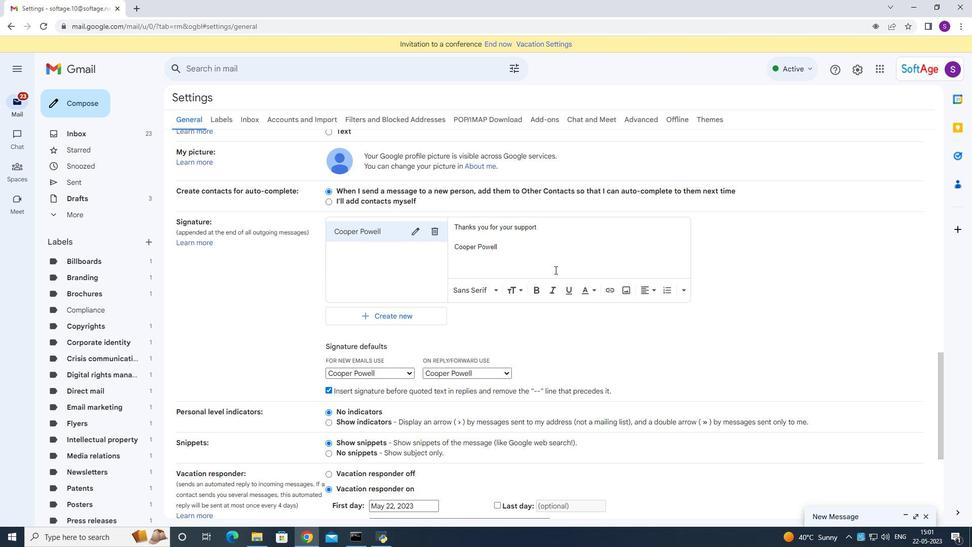 
Action: Mouse moved to (553, 272)
Screenshot: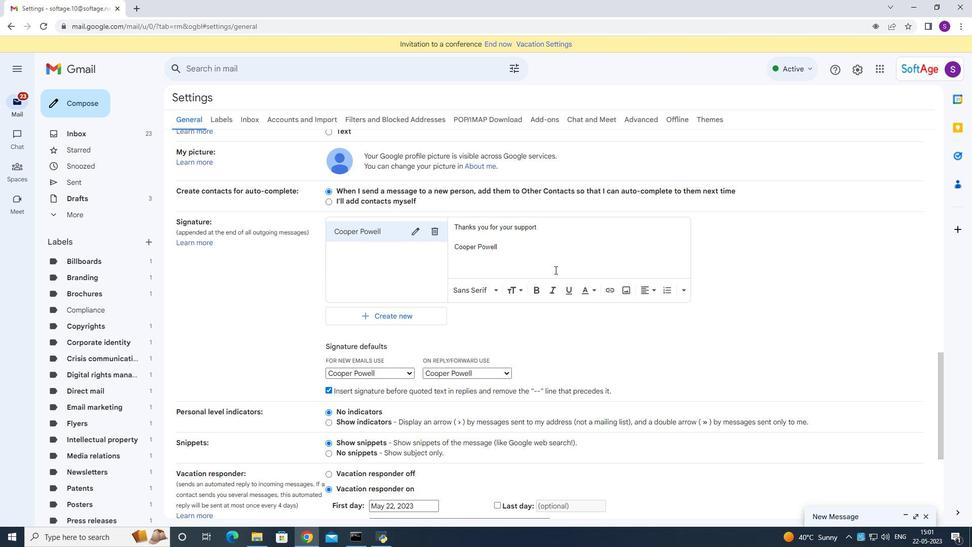 
Action: Mouse scrolled (553, 272) with delta (0, 0)
Screenshot: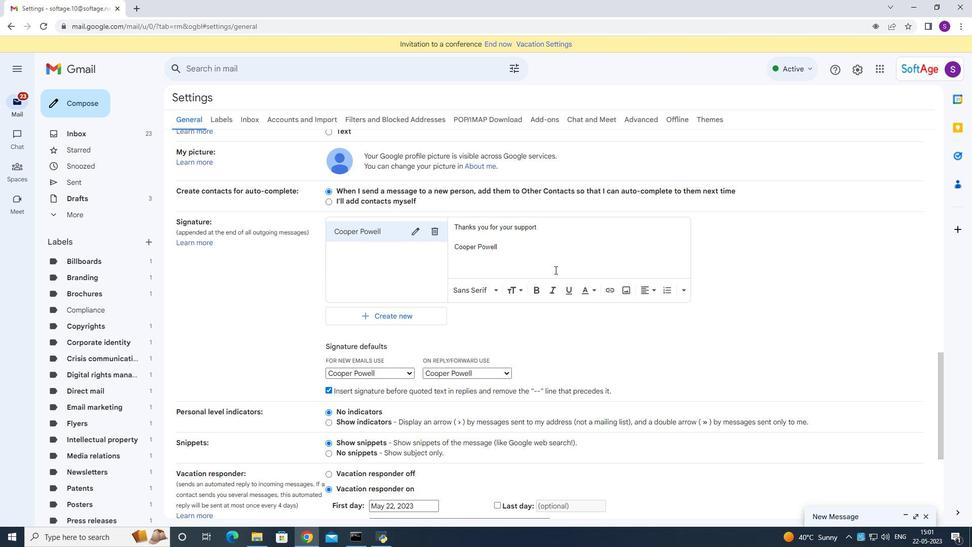 
Action: Mouse scrolled (553, 272) with delta (0, 0)
Screenshot: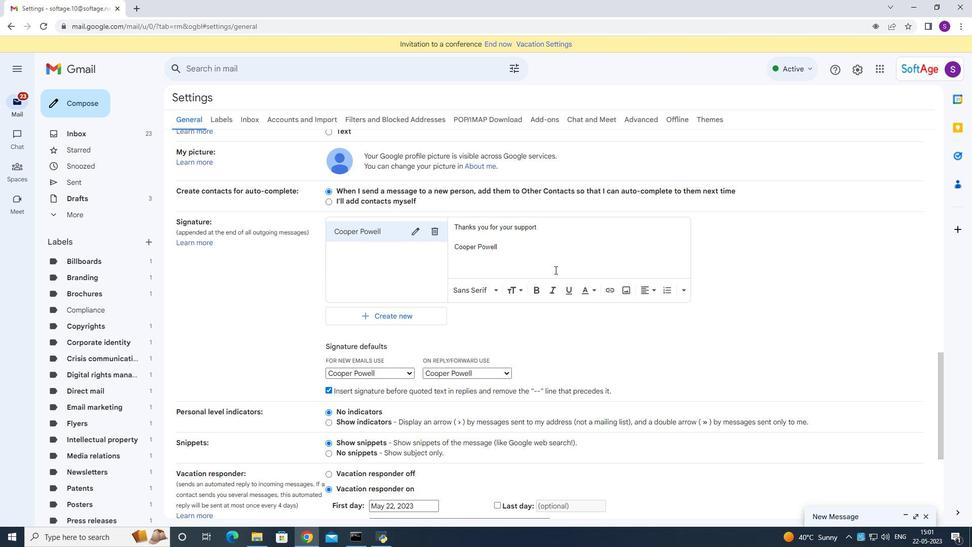 
Action: Mouse scrolled (553, 272) with delta (0, 0)
Screenshot: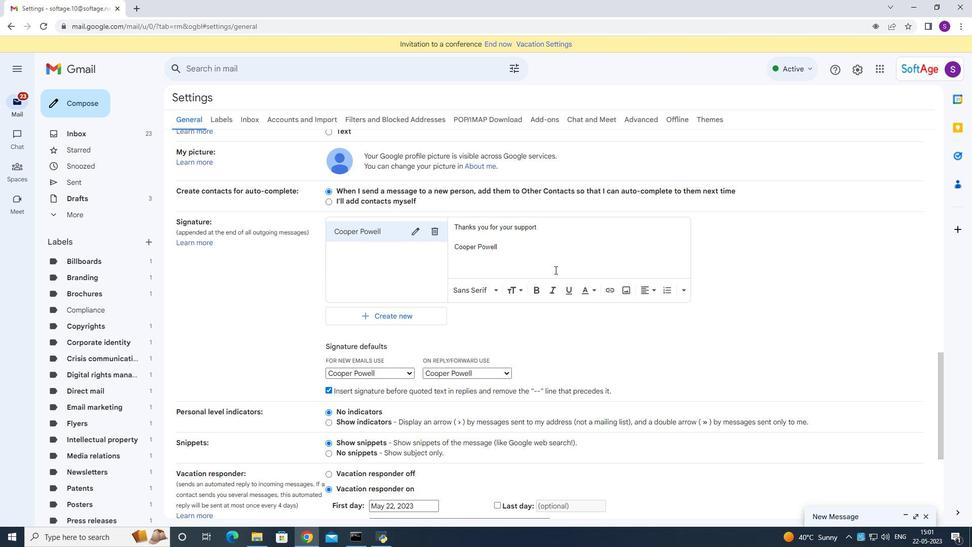 
Action: Mouse moved to (552, 282)
Screenshot: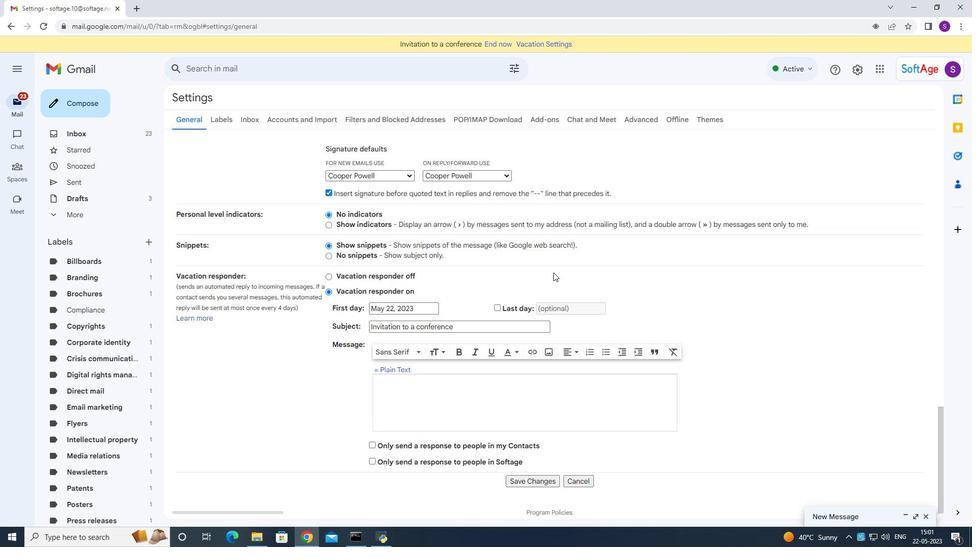 
Action: Mouse scrolled (552, 281) with delta (0, 0)
Screenshot: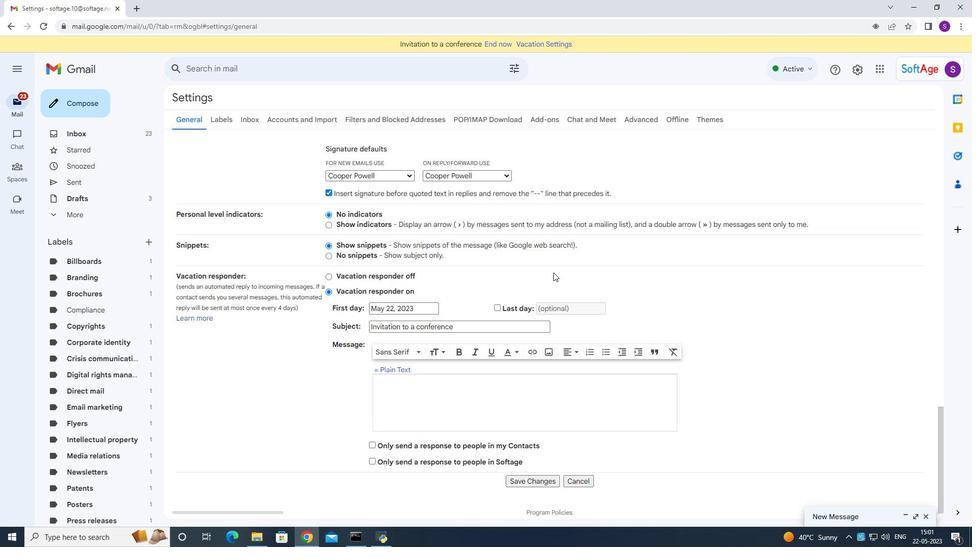 
Action: Mouse moved to (552, 283)
Screenshot: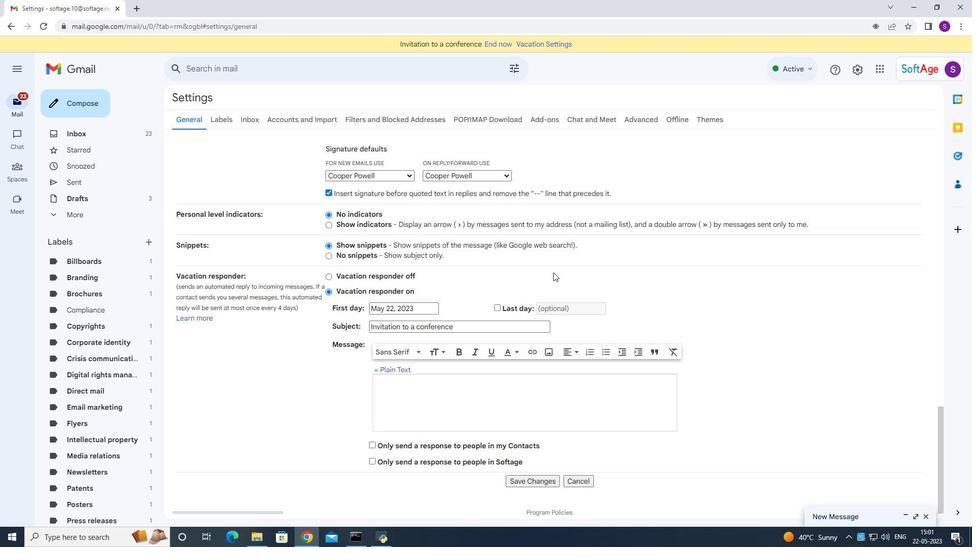 
Action: Mouse scrolled (552, 282) with delta (0, 0)
Screenshot: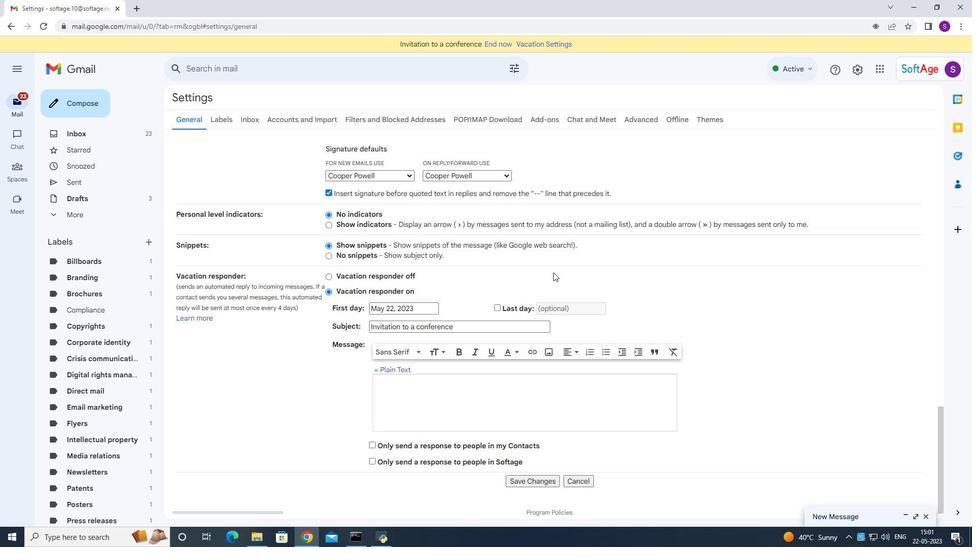 
Action: Mouse moved to (552, 283)
Screenshot: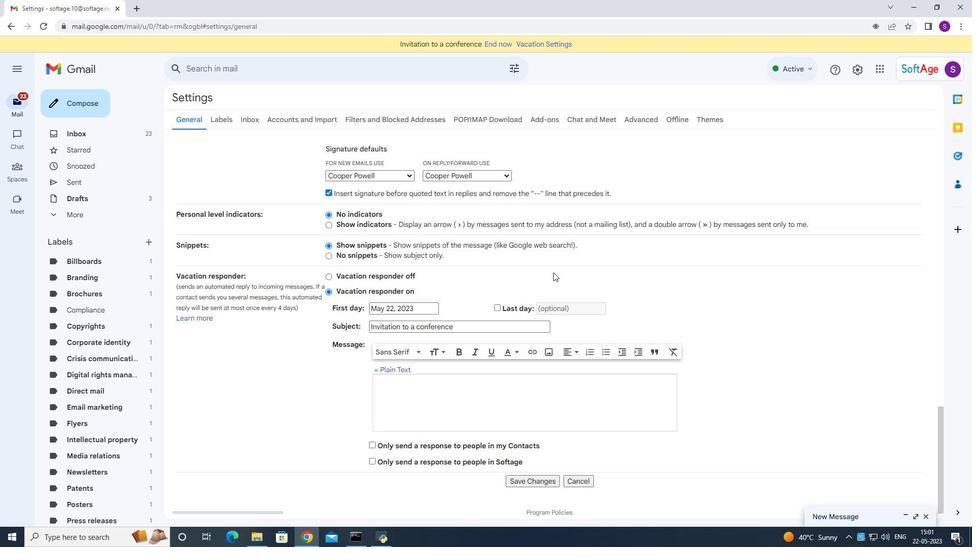 
Action: Mouse scrolled (552, 283) with delta (0, 0)
Screenshot: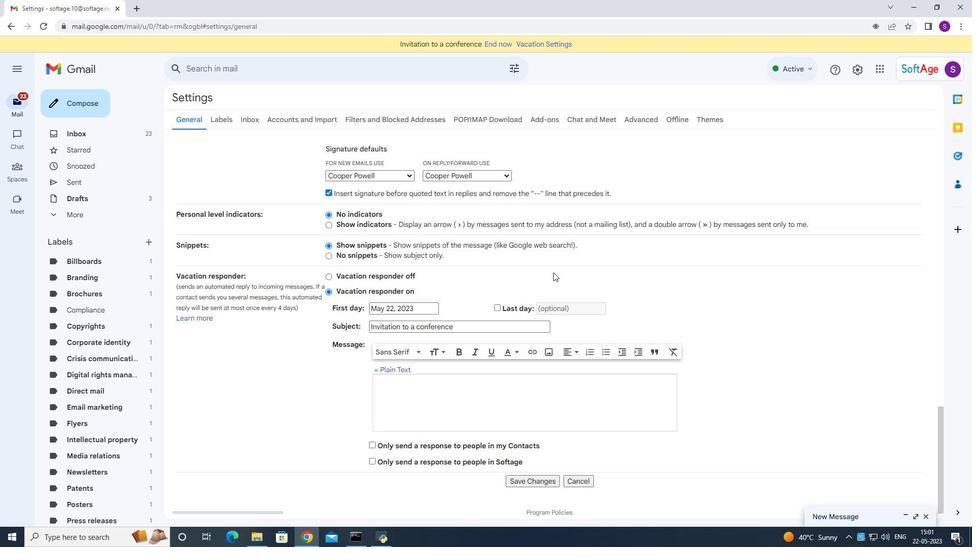 
Action: Mouse moved to (552, 284)
Screenshot: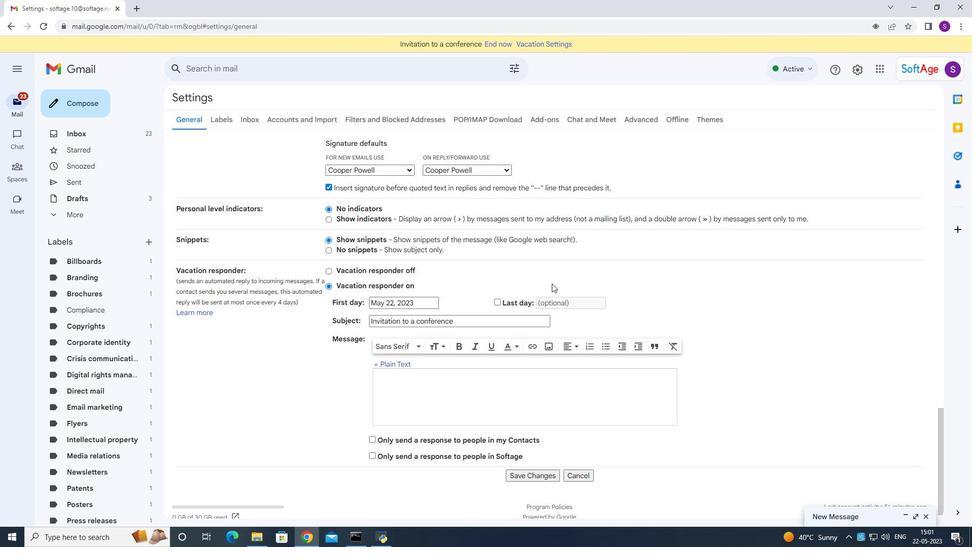 
Action: Mouse scrolled (552, 283) with delta (0, 0)
Screenshot: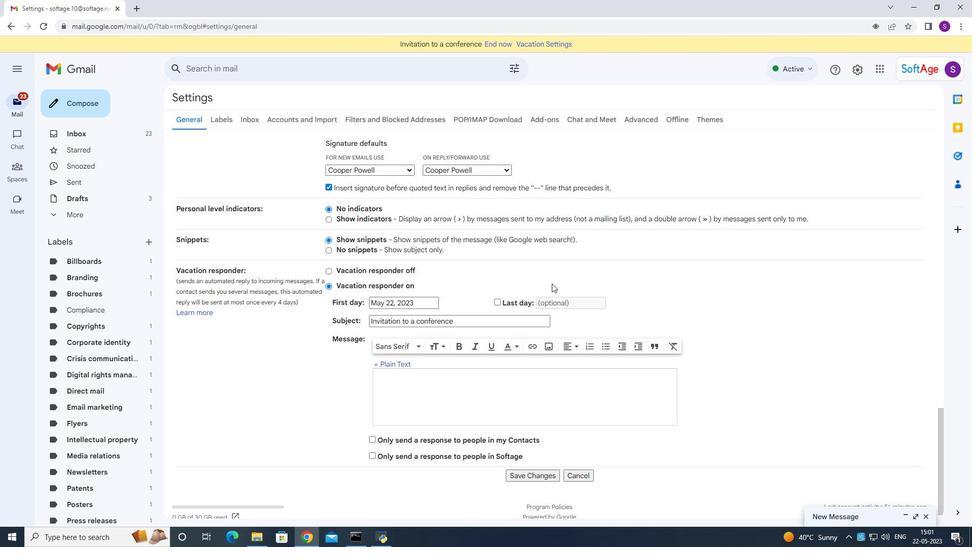
Action: Mouse moved to (547, 288)
Screenshot: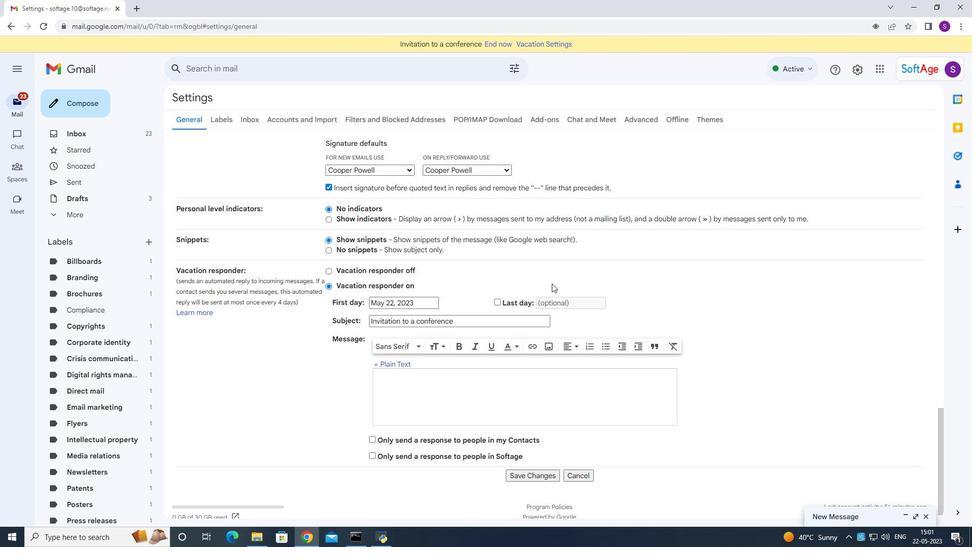 
Action: Mouse scrolled (552, 283) with delta (0, 0)
Screenshot: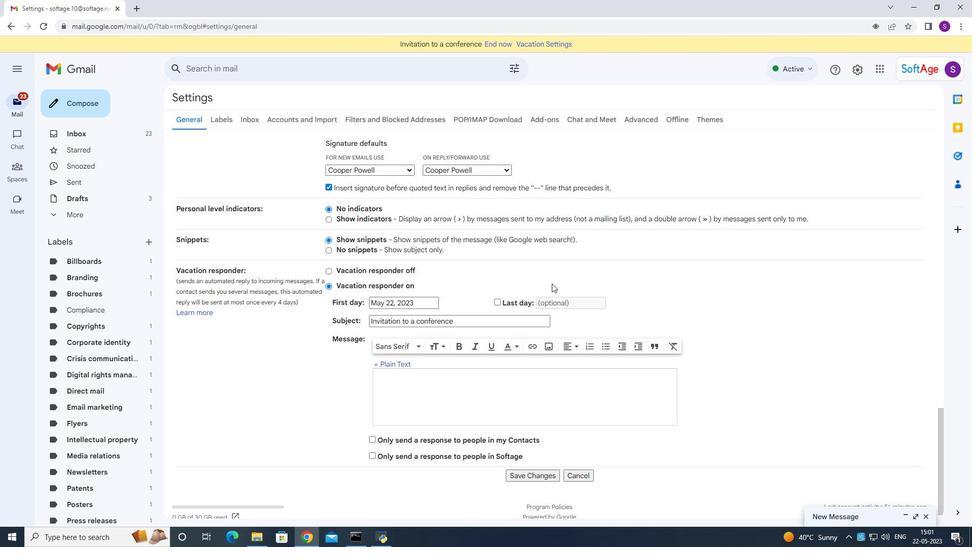 
Action: Mouse moved to (522, 465)
Screenshot: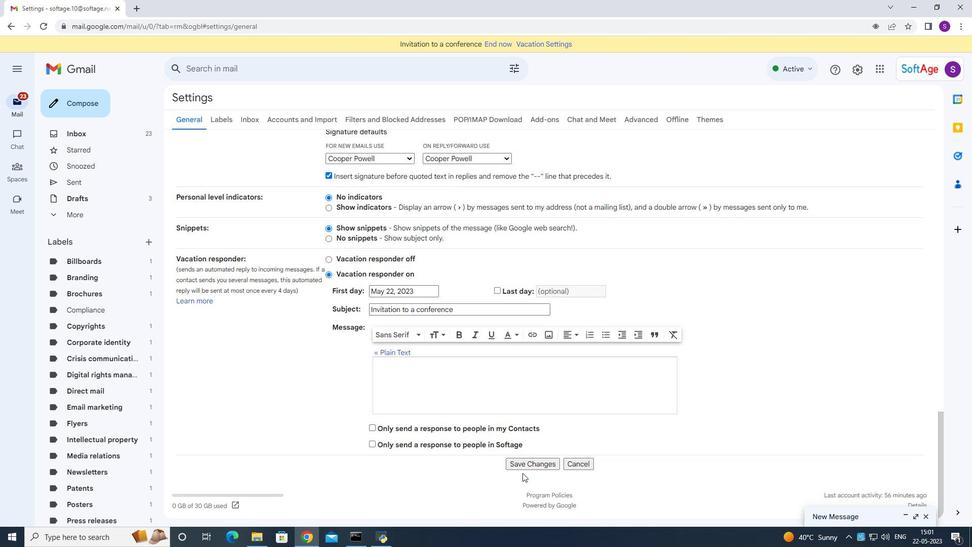 
Action: Mouse pressed left at (522, 465)
Screenshot: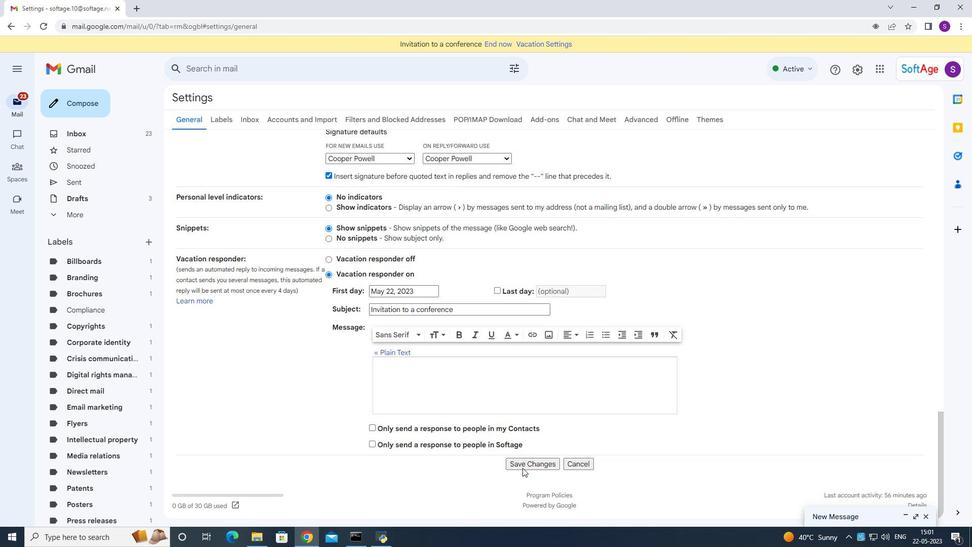 
Action: Mouse moved to (90, 103)
Screenshot: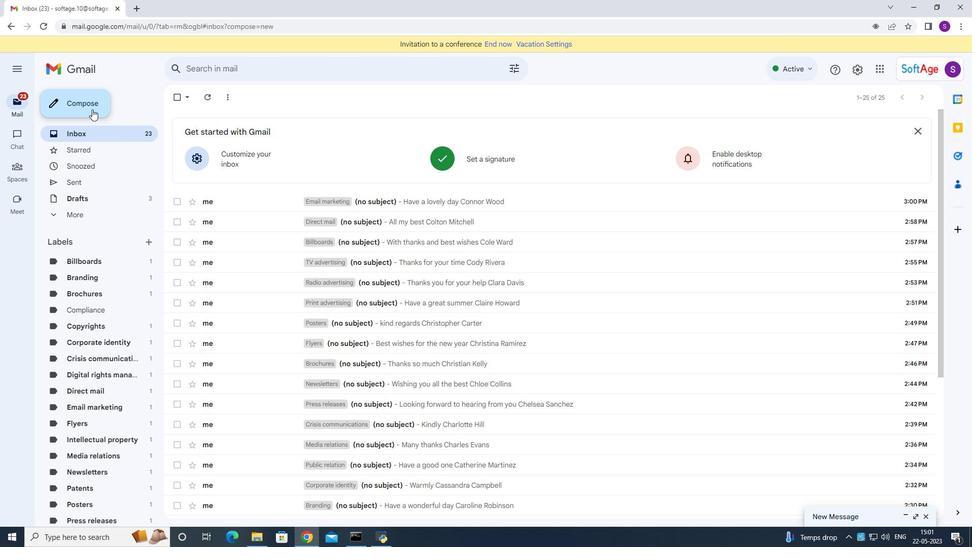 
Action: Mouse pressed left at (90, 103)
Screenshot: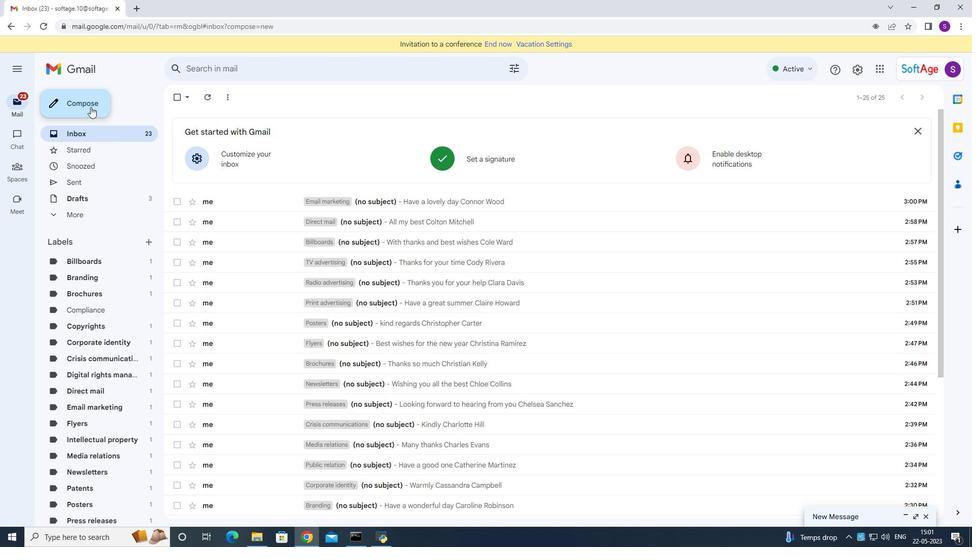 
Action: Mouse moved to (698, 310)
Screenshot: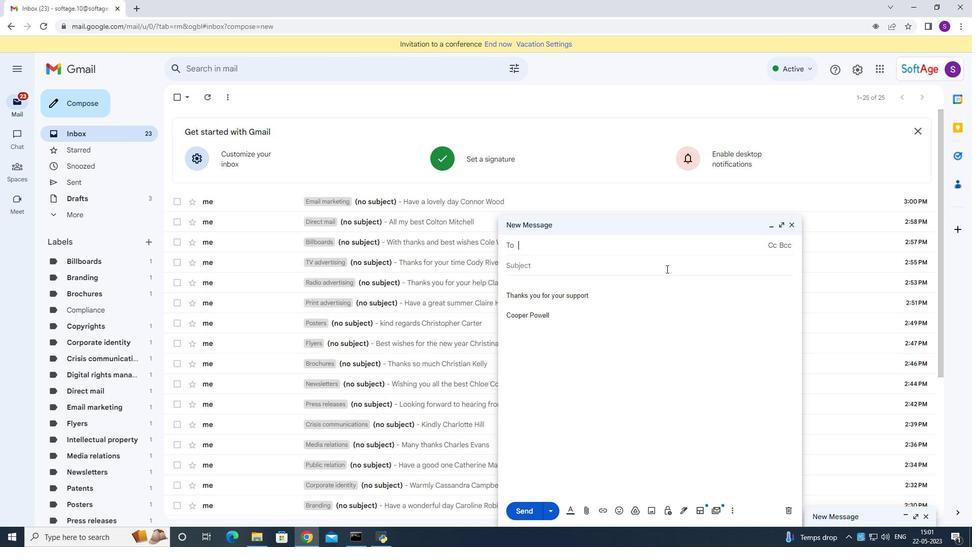 
Action: Mouse scrolled (698, 308) with delta (0, 0)
Screenshot: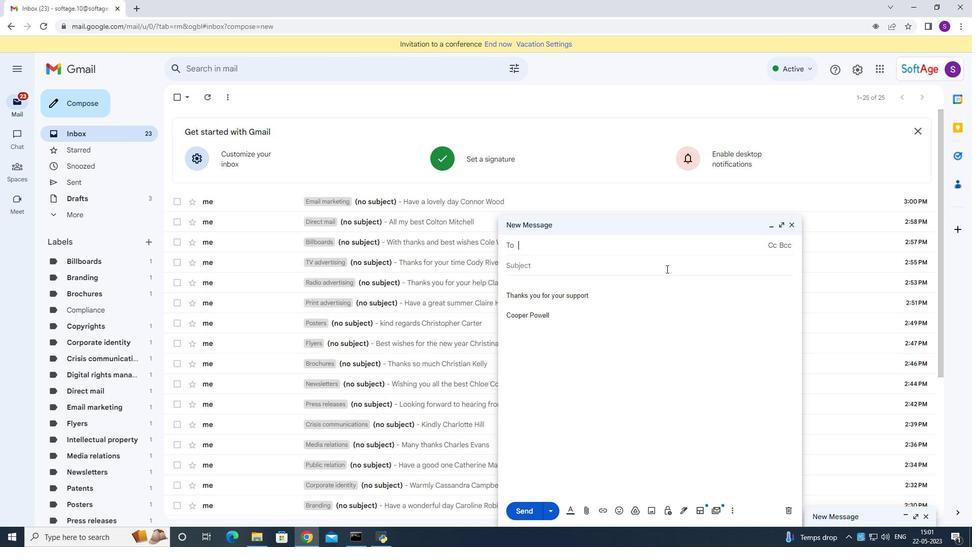 
Action: Mouse moved to (597, 260)
Screenshot: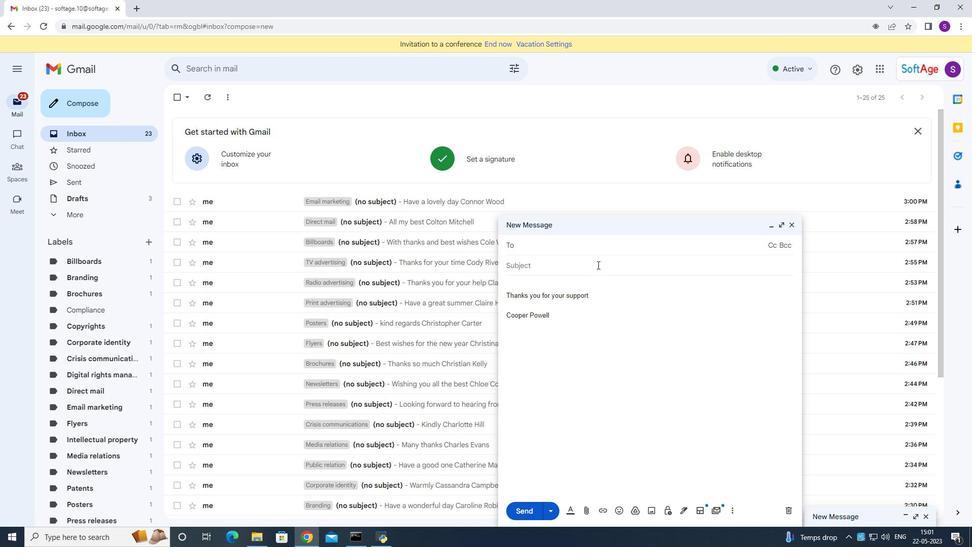 
Action: Key pressed <Key.shift><Key.shift>Softage.10<Key.shift>@softage.net
Screenshot: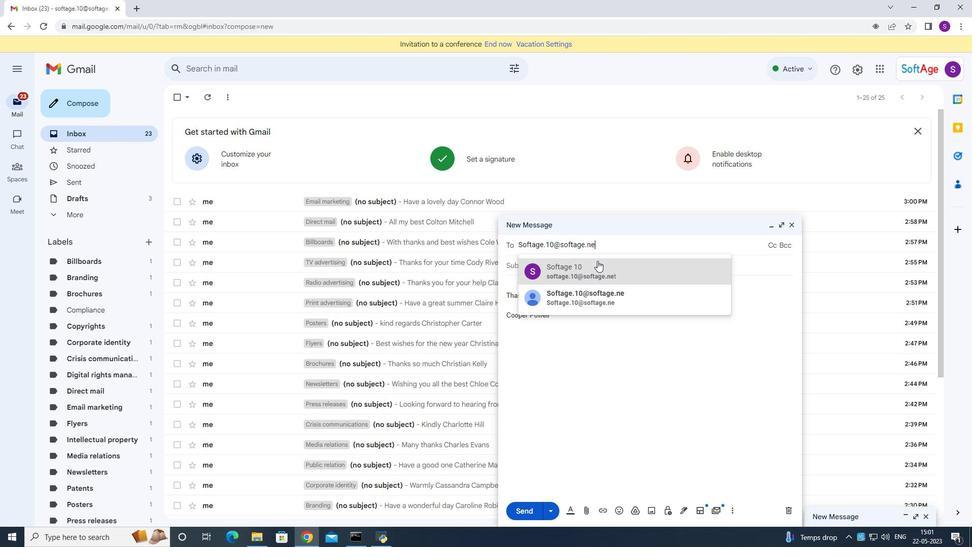 
Action: Mouse moved to (605, 264)
Screenshot: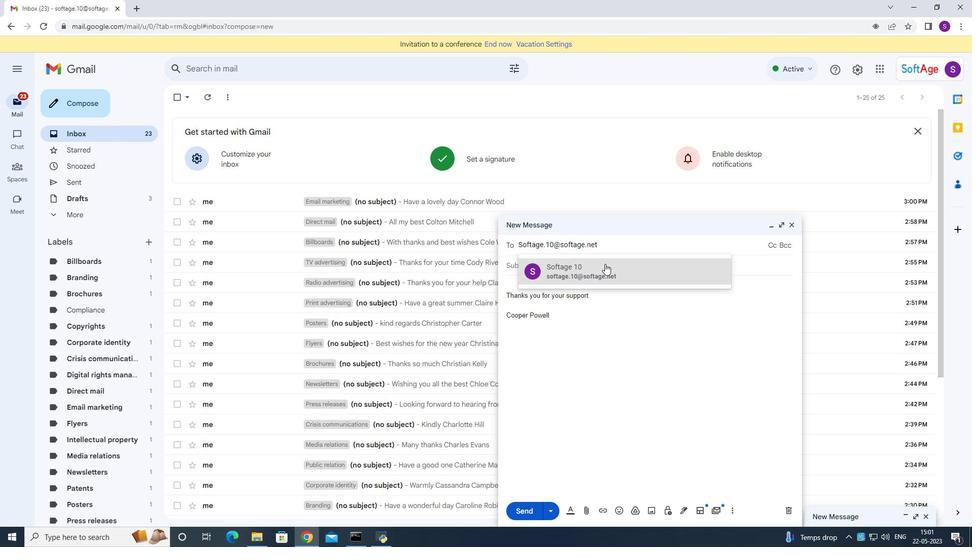 
Action: Mouse pressed left at (605, 264)
Screenshot: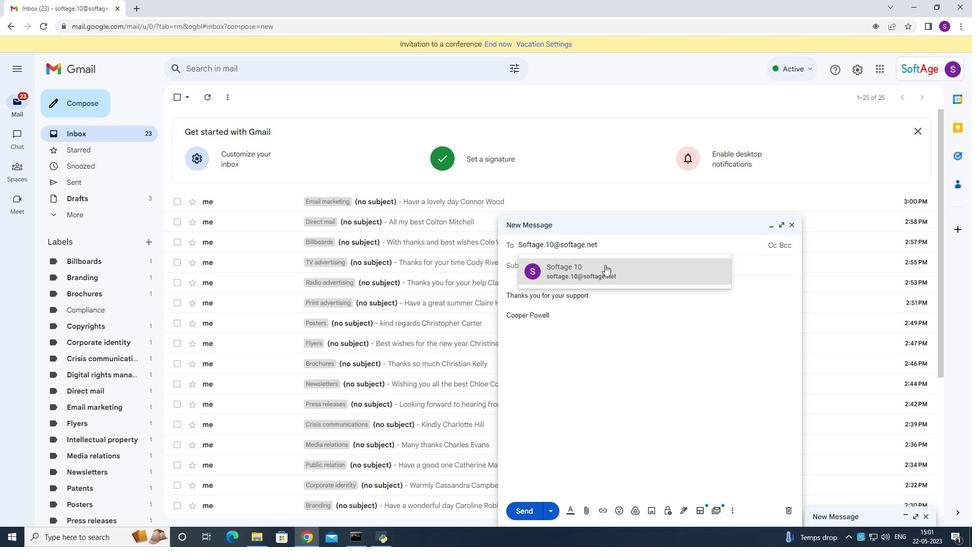 
Action: Mouse moved to (733, 510)
Screenshot: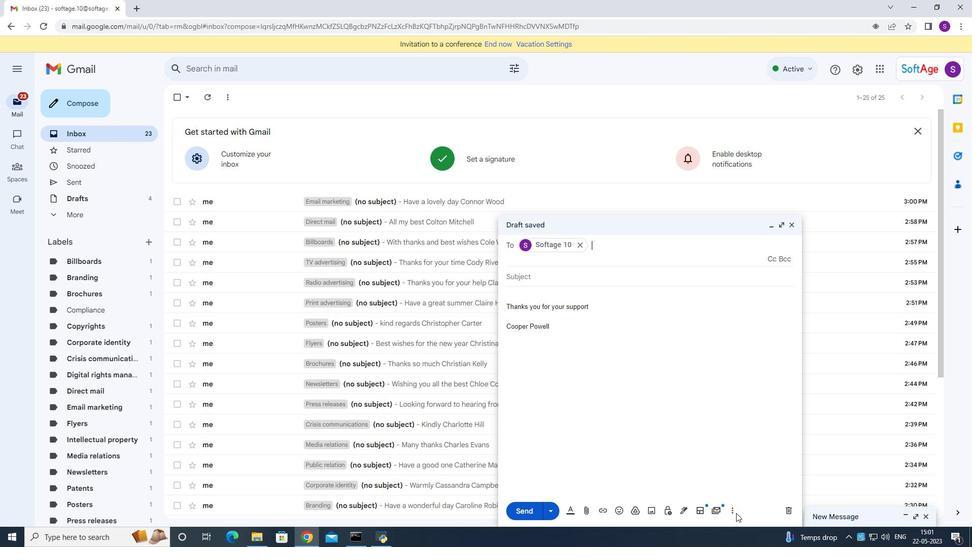 
Action: Mouse pressed left at (733, 510)
Screenshot: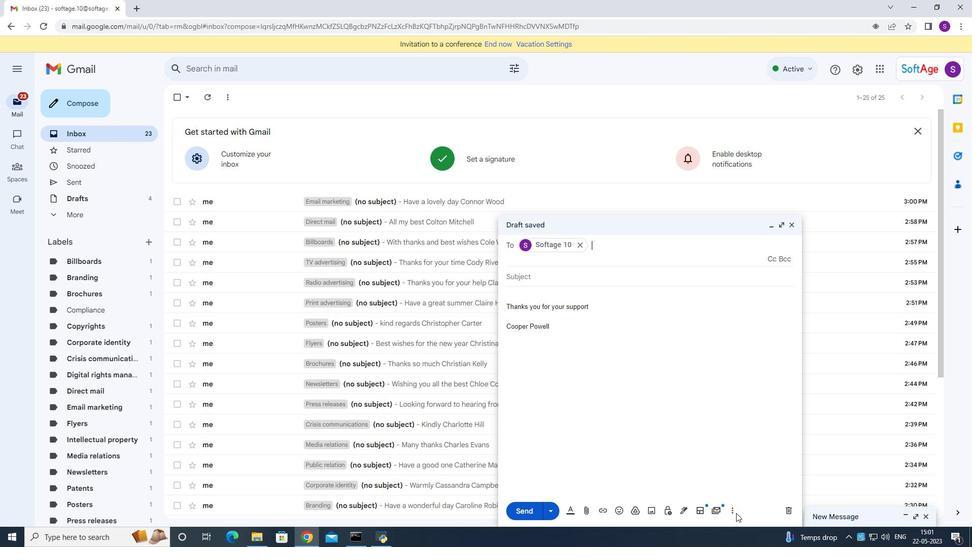 
Action: Mouse moved to (764, 416)
Screenshot: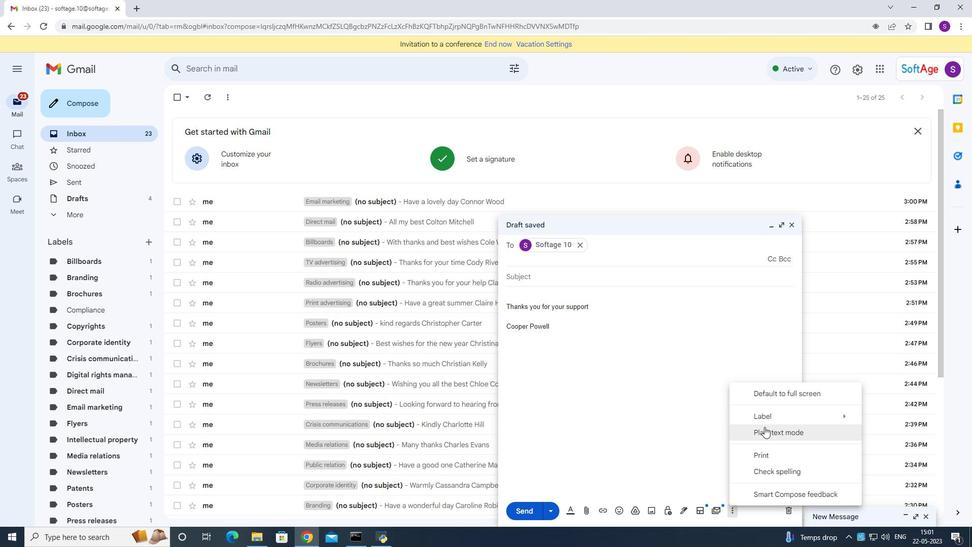 
Action: Mouse pressed left at (764, 416)
Screenshot: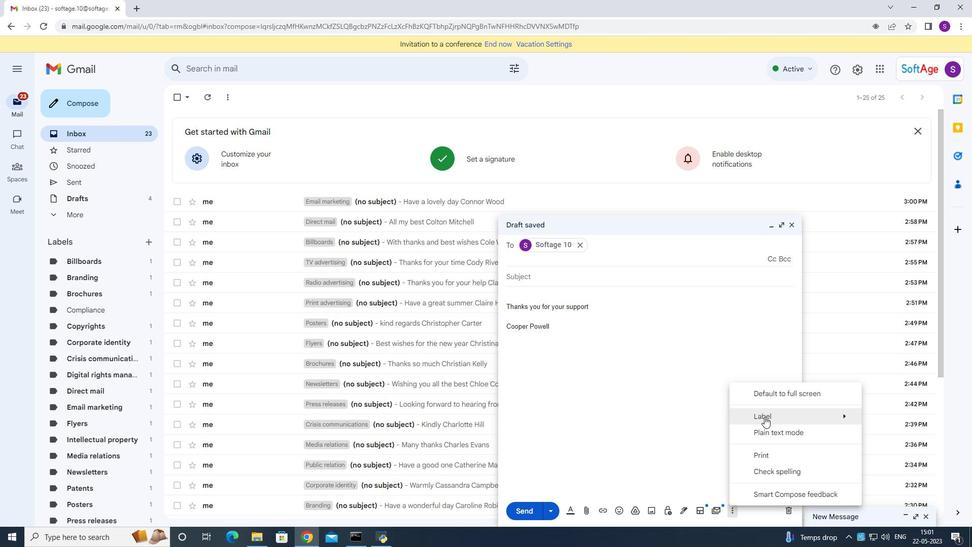 
Action: Mouse moved to (633, 396)
Screenshot: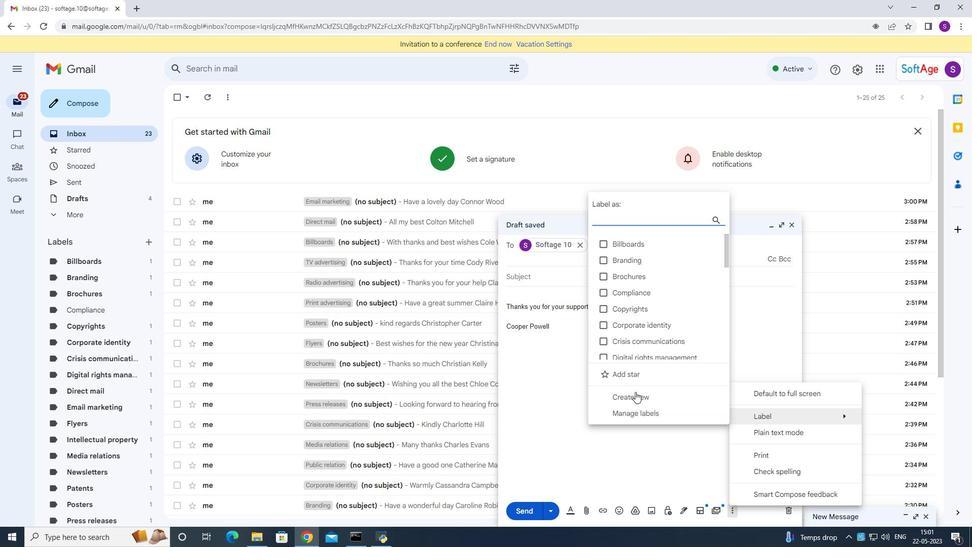 
Action: Mouse pressed left at (633, 396)
Screenshot: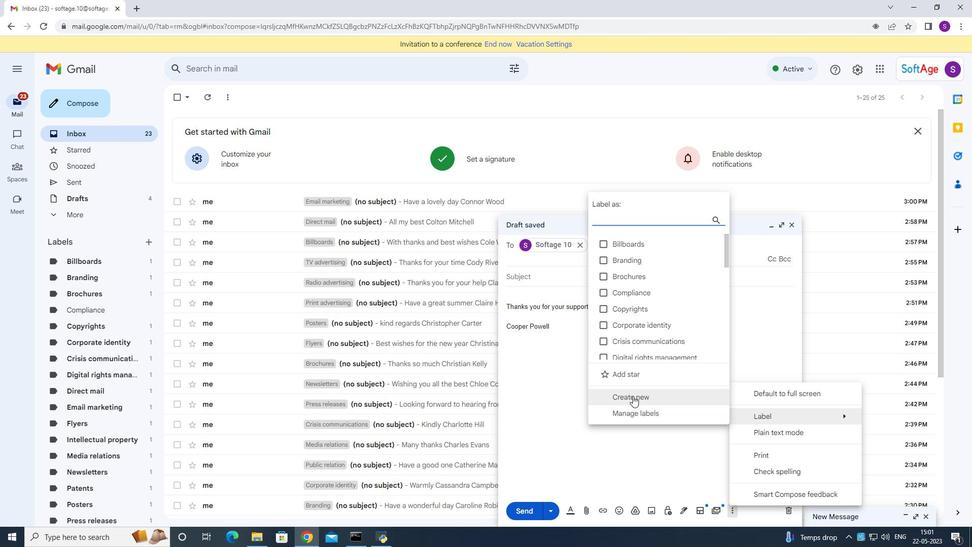 
Action: Mouse moved to (420, 256)
Screenshot: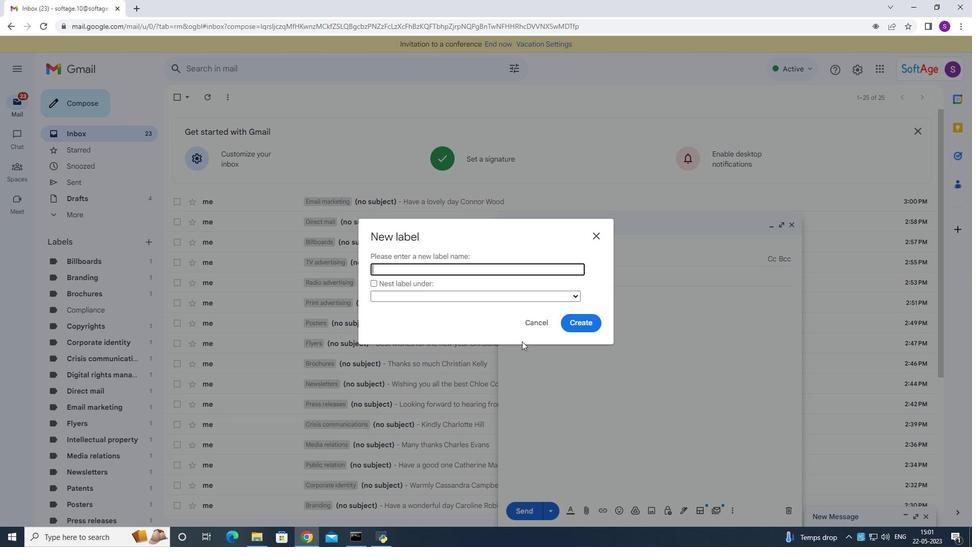 
Action: Key pressed <Key.shift>Social<Key.space>media<Key.space><Key.shift>M<Key.backspace>marketing<Key.space>
Screenshot: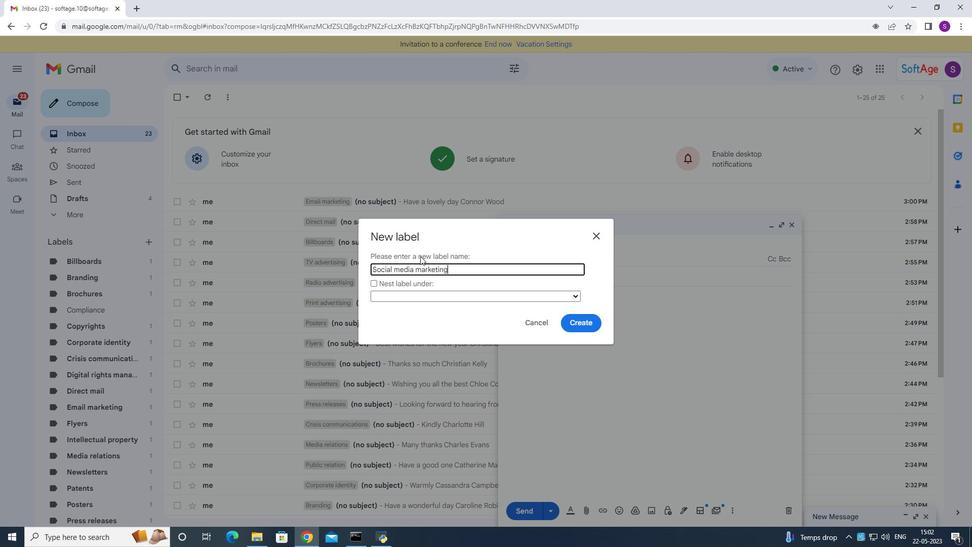 
Action: Mouse moved to (567, 324)
Screenshot: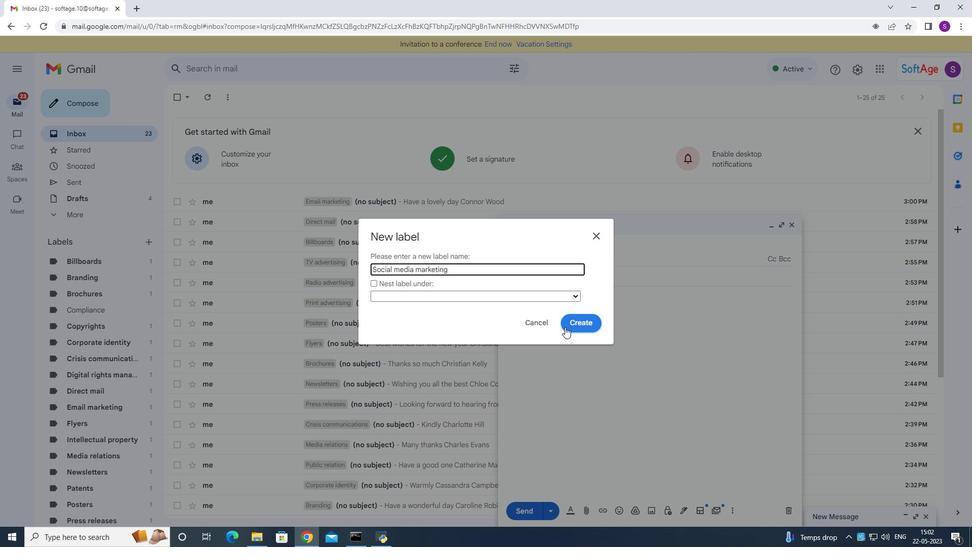 
Action: Mouse pressed left at (567, 324)
Screenshot: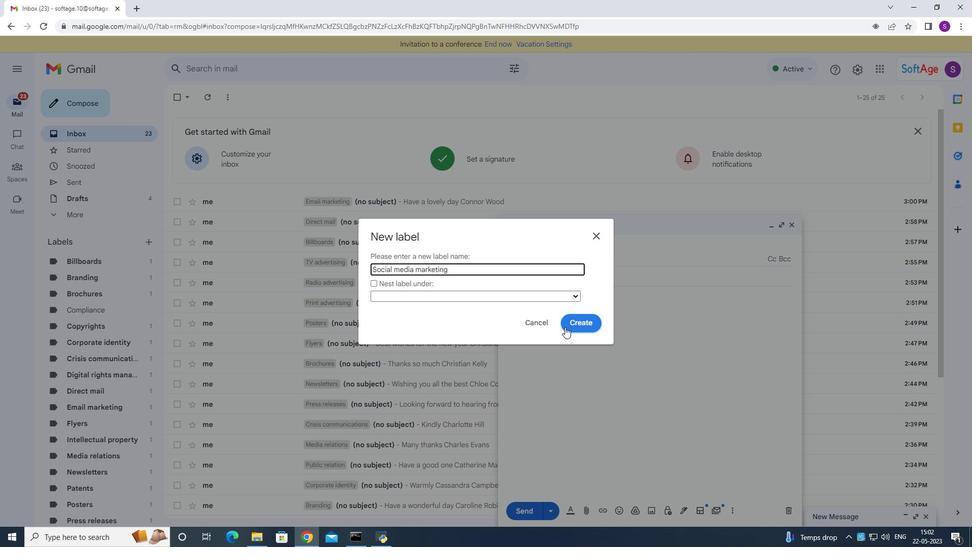 
Action: Mouse moved to (524, 514)
Screenshot: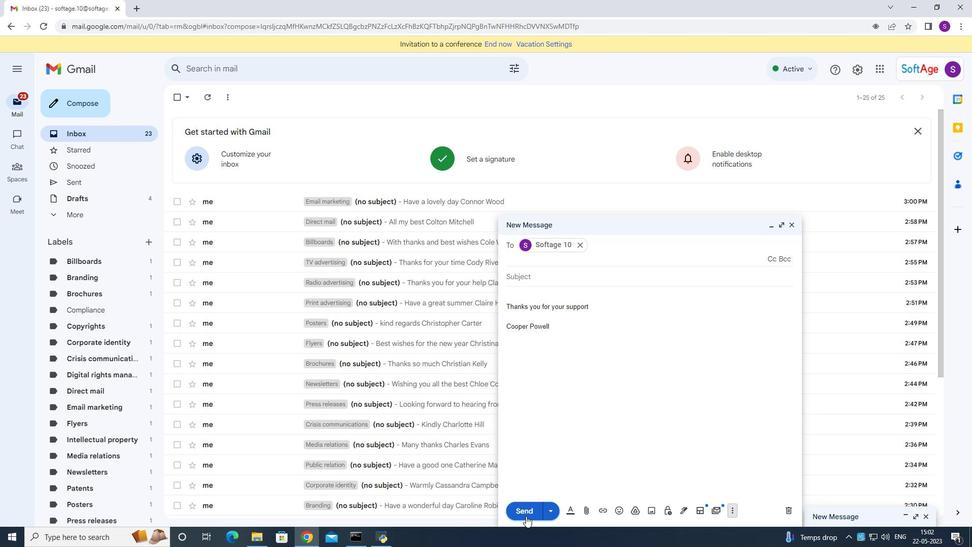 
Action: Mouse pressed left at (524, 514)
Screenshot: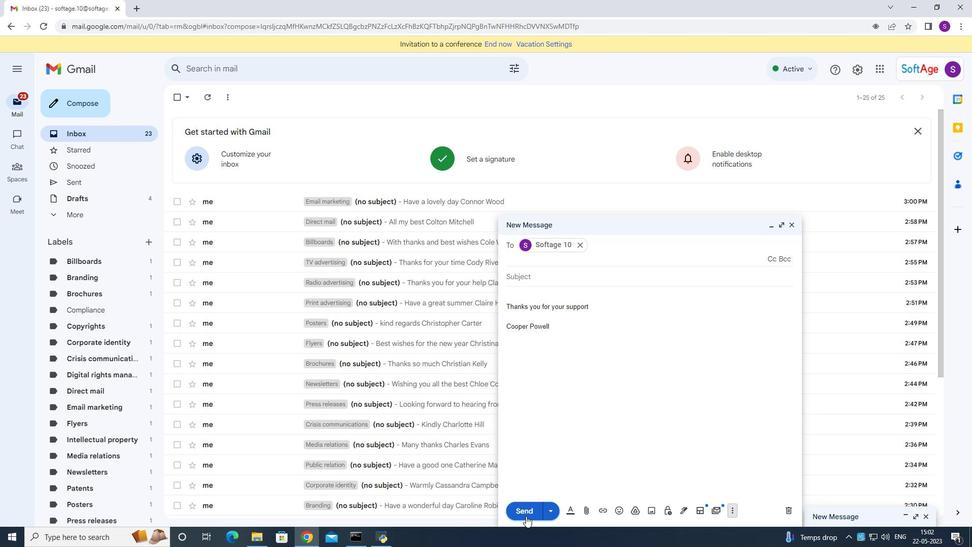 
Action: Mouse moved to (584, 433)
Screenshot: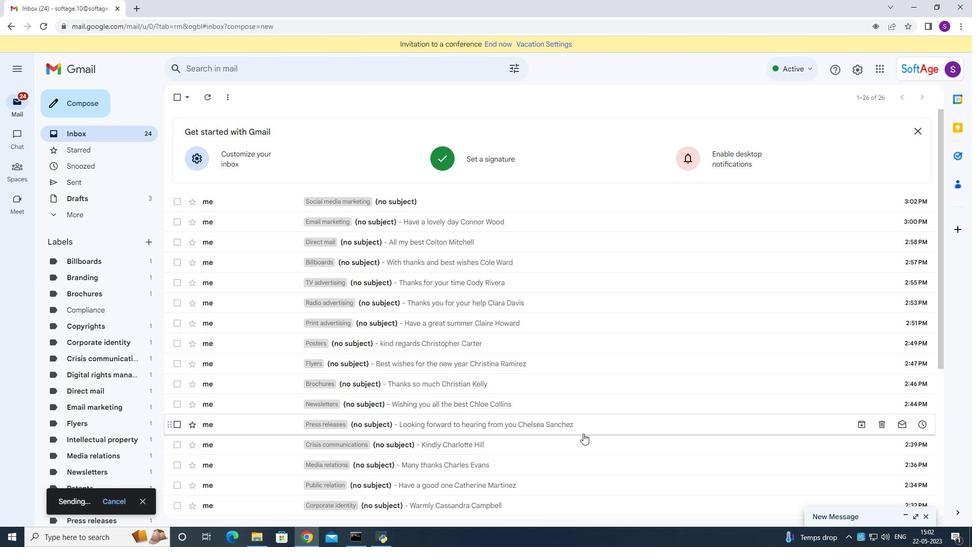 
